 Task: Find connections with filter location Barbosa with filter topic #healthwith filter profile language German with filter current company IMI Precision Engineering with filter school Sasi Institute of Technology & Engineering with filter industry Air, Water, and Waste Program Management with filter service category Blogging with filter keywords title Animal Trainer
Action: Mouse moved to (508, 69)
Screenshot: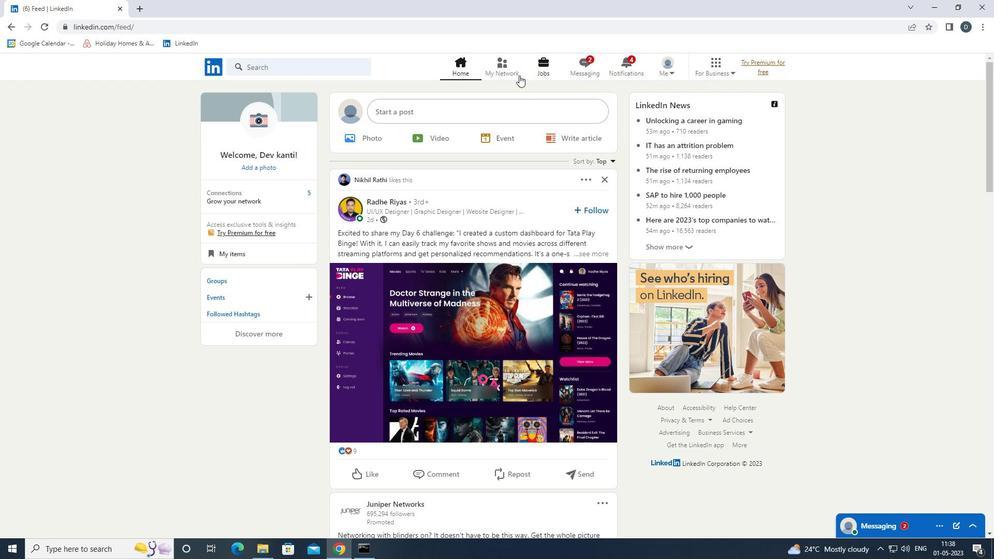 
Action: Mouse pressed left at (508, 69)
Screenshot: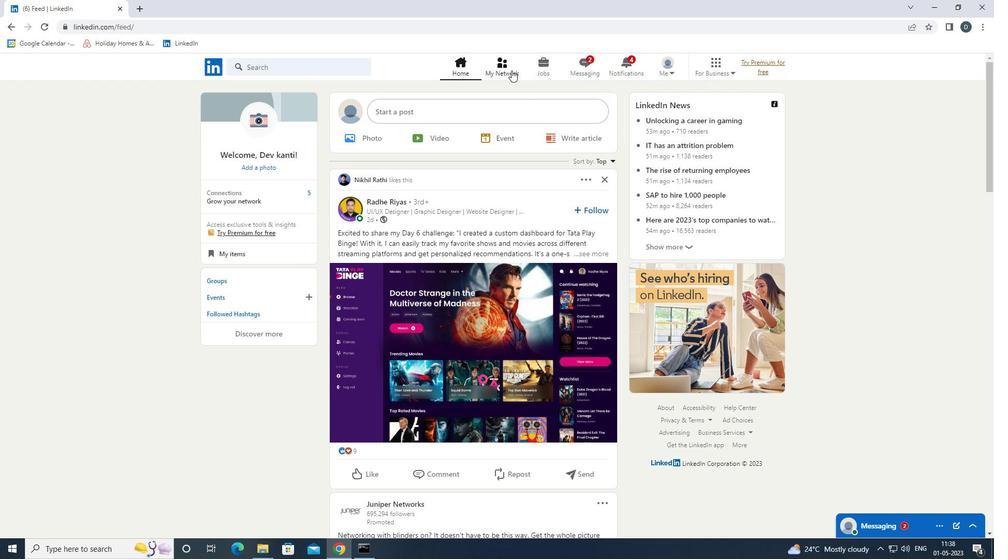 
Action: Mouse moved to (344, 124)
Screenshot: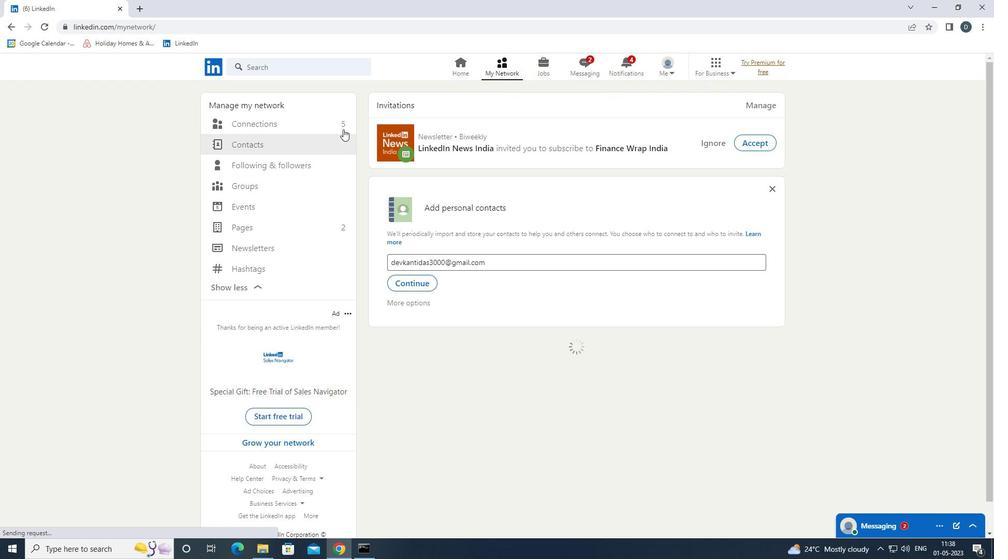 
Action: Mouse pressed left at (344, 124)
Screenshot: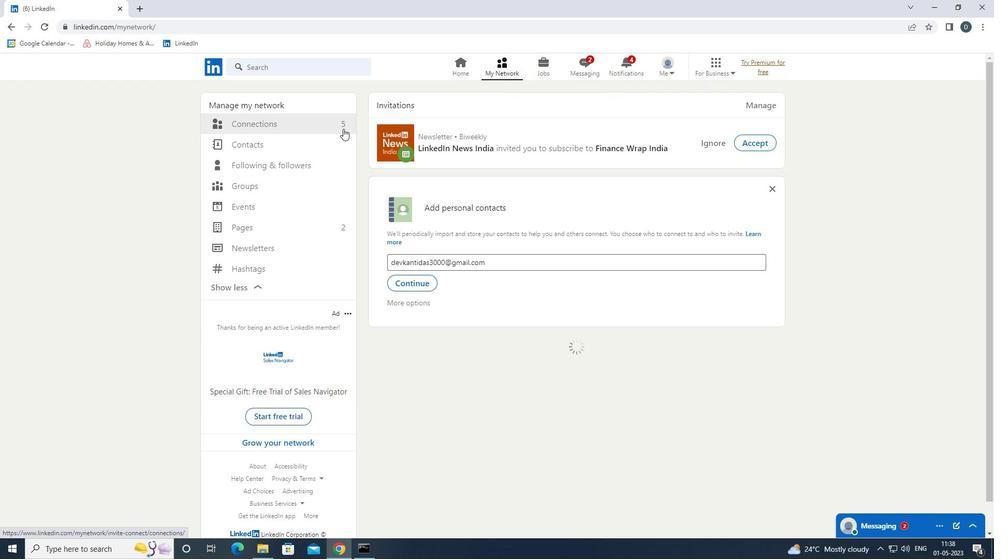 
Action: Mouse moved to (604, 120)
Screenshot: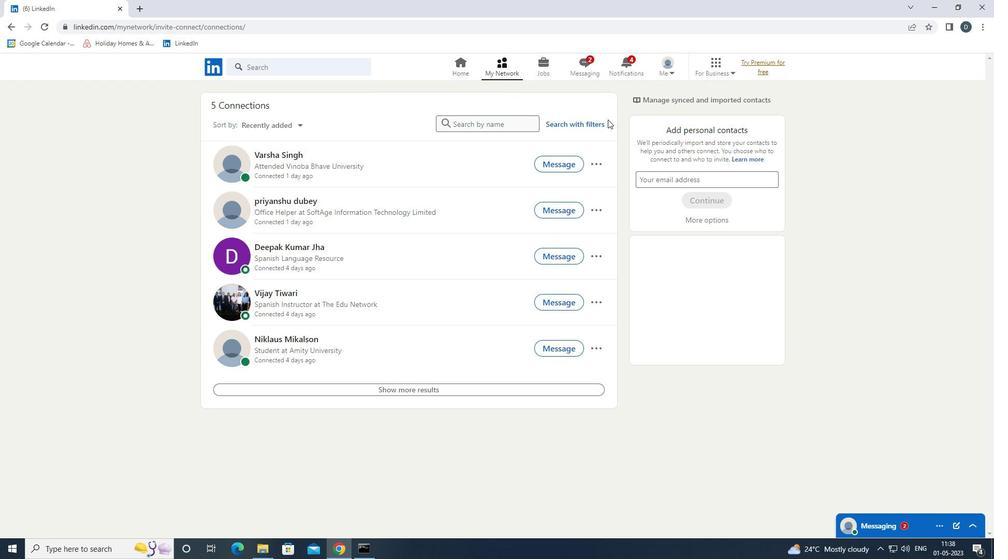 
Action: Mouse pressed left at (604, 120)
Screenshot: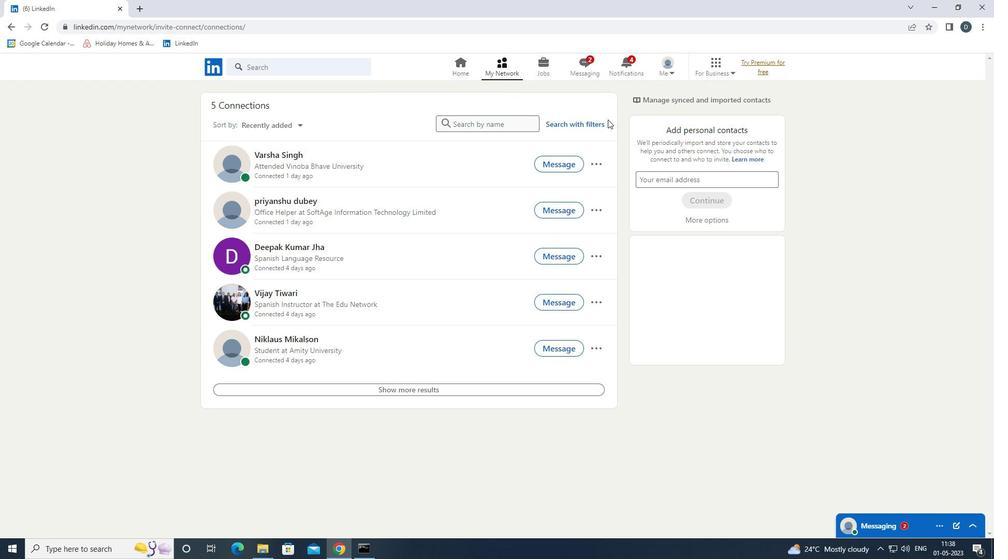 
Action: Mouse moved to (598, 122)
Screenshot: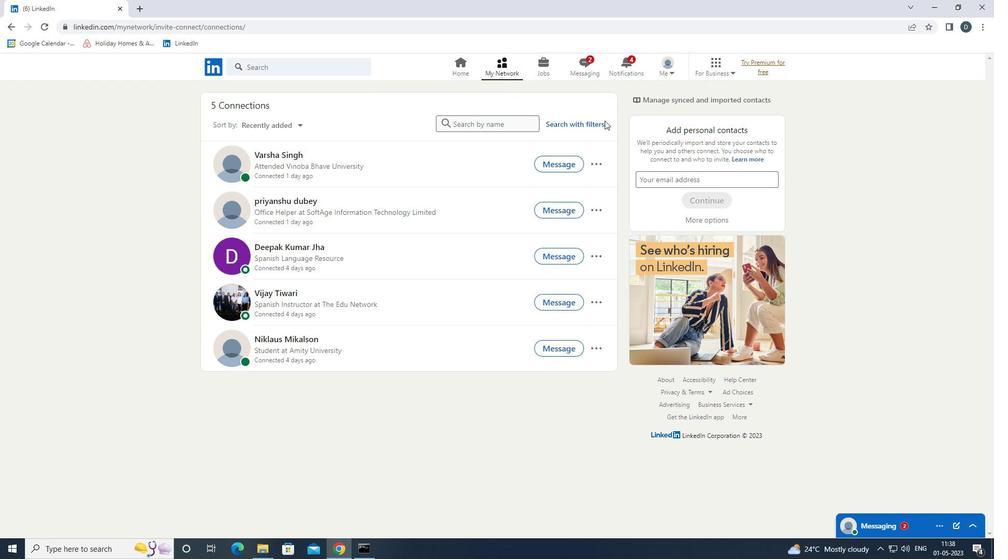 
Action: Mouse pressed left at (598, 122)
Screenshot: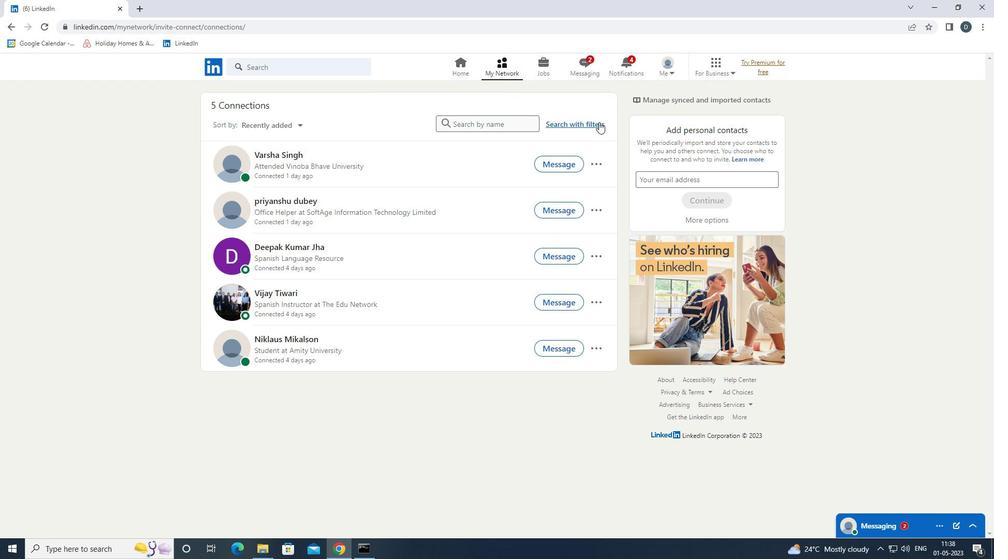 
Action: Mouse moved to (515, 91)
Screenshot: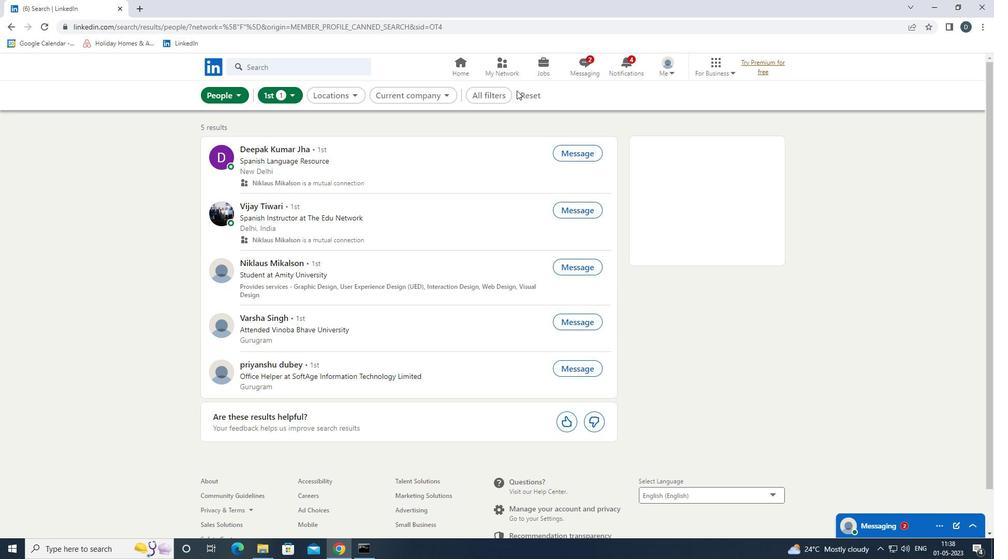 
Action: Mouse pressed left at (515, 91)
Screenshot: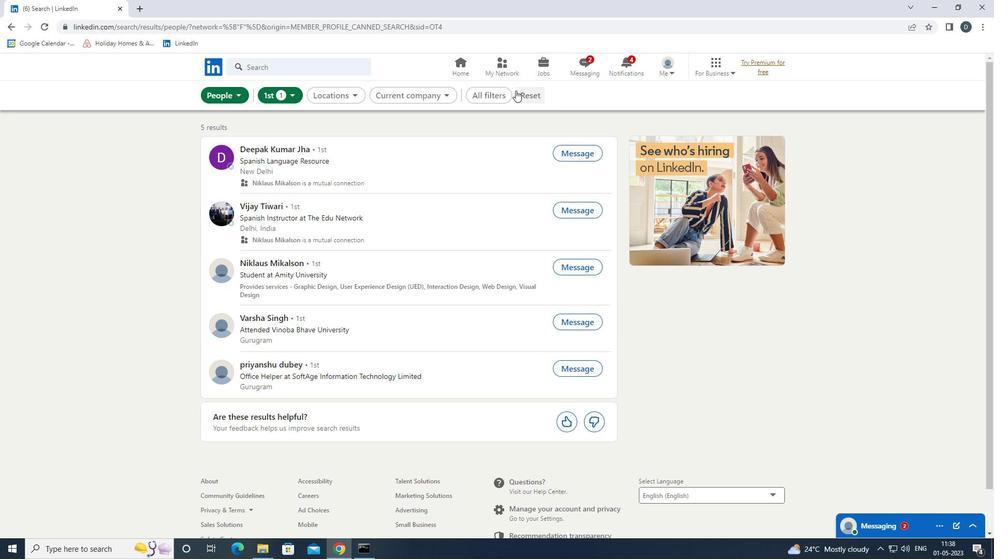 
Action: Mouse moved to (506, 94)
Screenshot: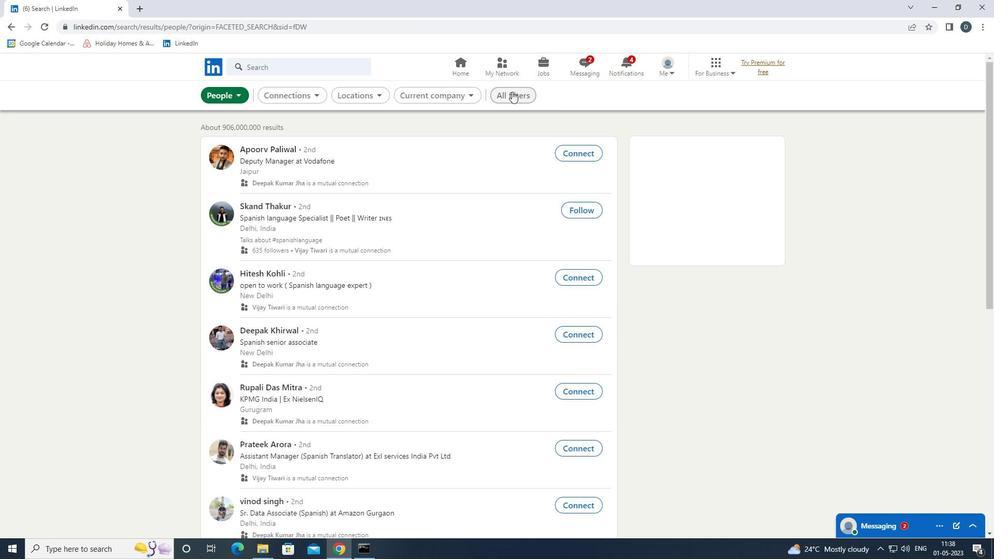 
Action: Mouse pressed left at (506, 94)
Screenshot: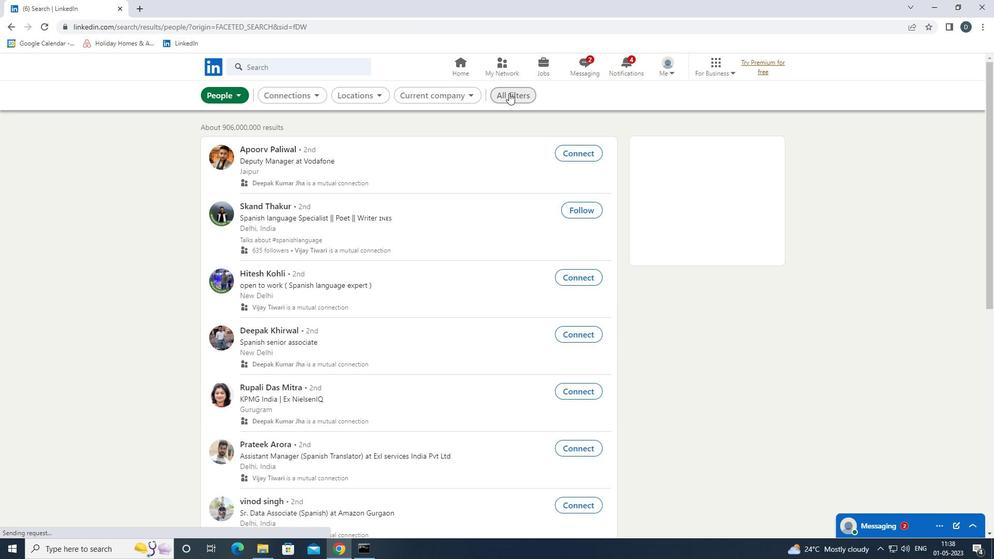 
Action: Mouse moved to (900, 305)
Screenshot: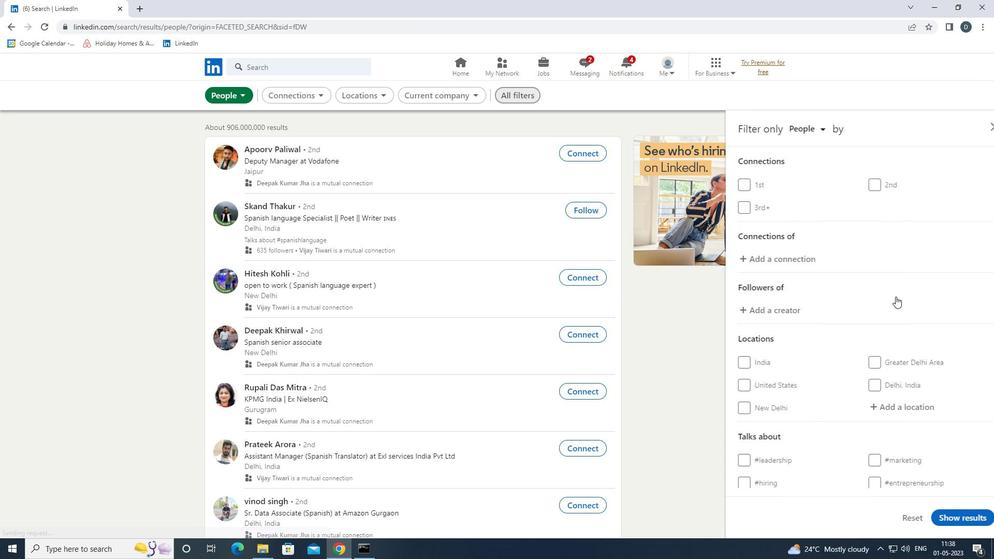 
Action: Mouse scrolled (900, 305) with delta (0, 0)
Screenshot: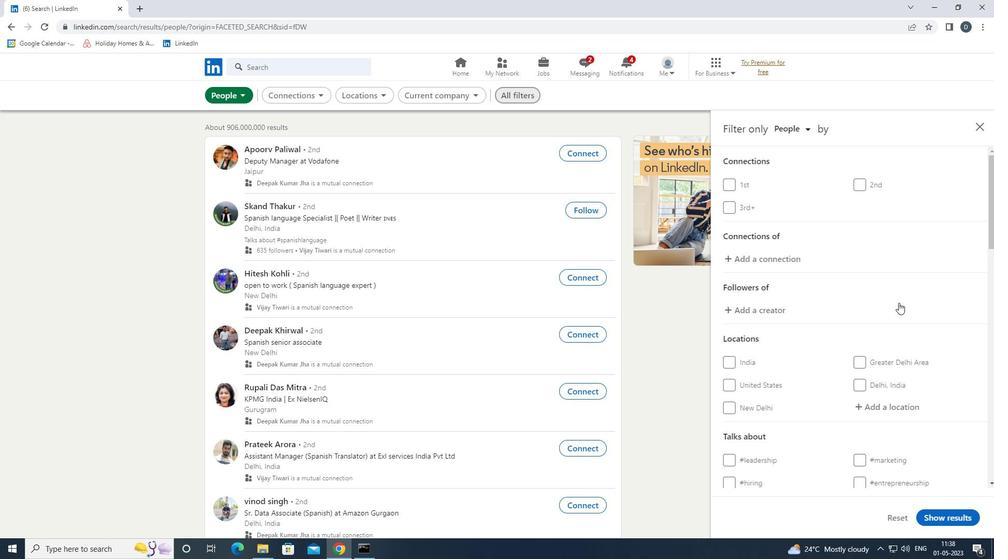 
Action: Mouse scrolled (900, 305) with delta (0, 0)
Screenshot: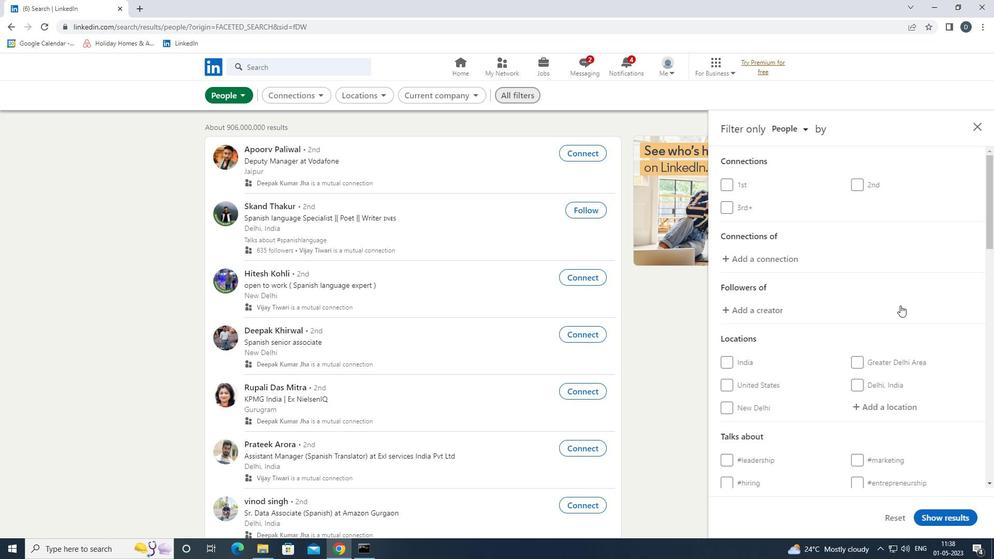 
Action: Mouse moved to (900, 306)
Screenshot: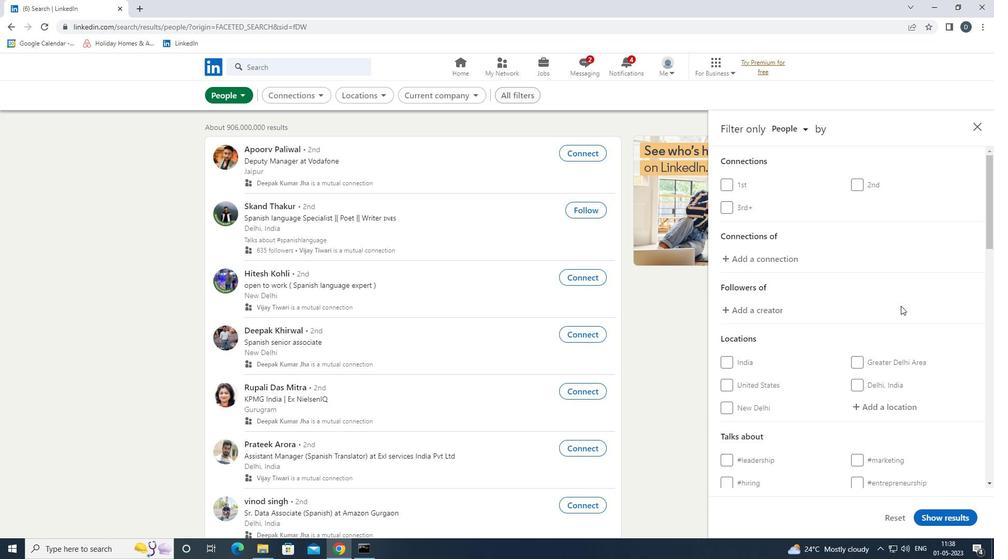 
Action: Mouse pressed left at (900, 306)
Screenshot: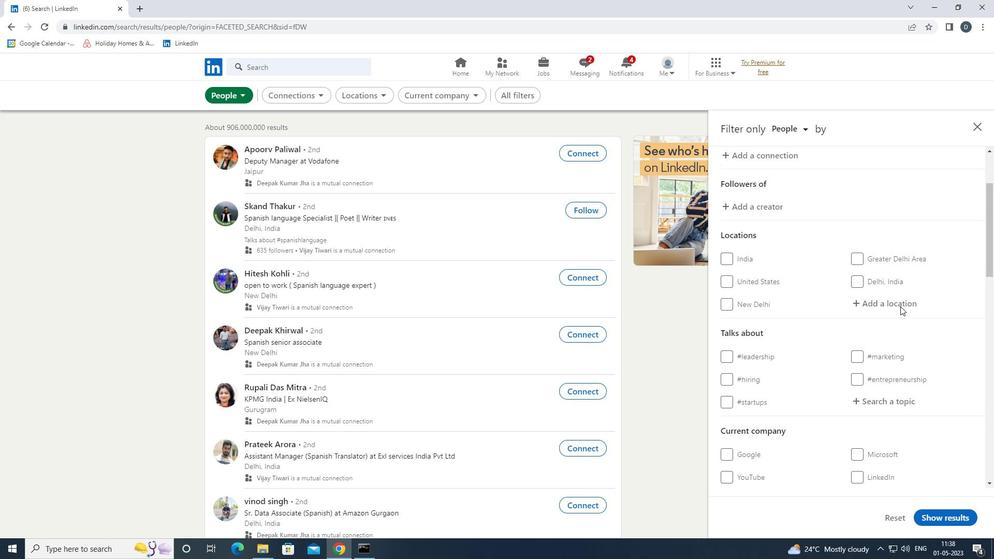 
Action: Mouse moved to (873, 314)
Screenshot: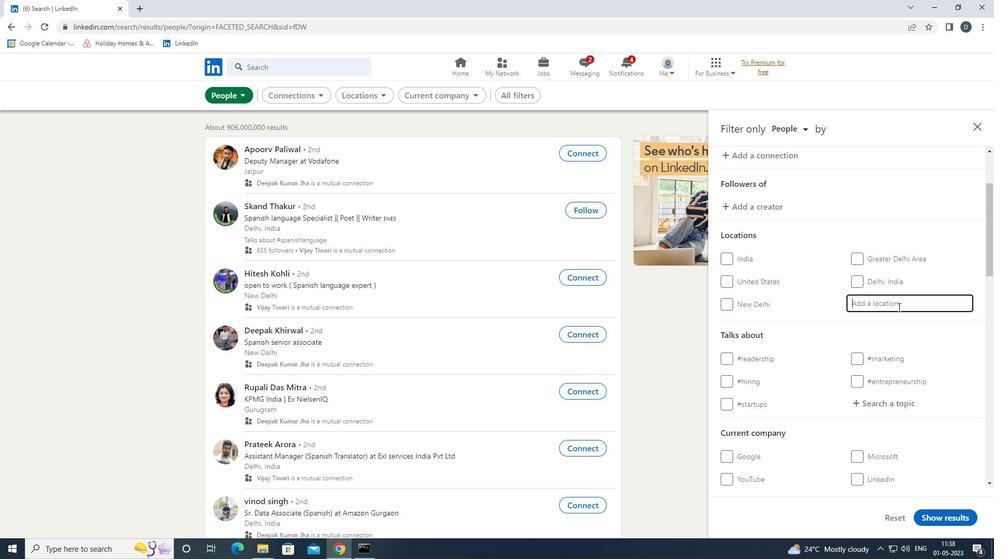 
Action: Key pressed <Key.shift>BARBOSA<Key.enter>
Screenshot: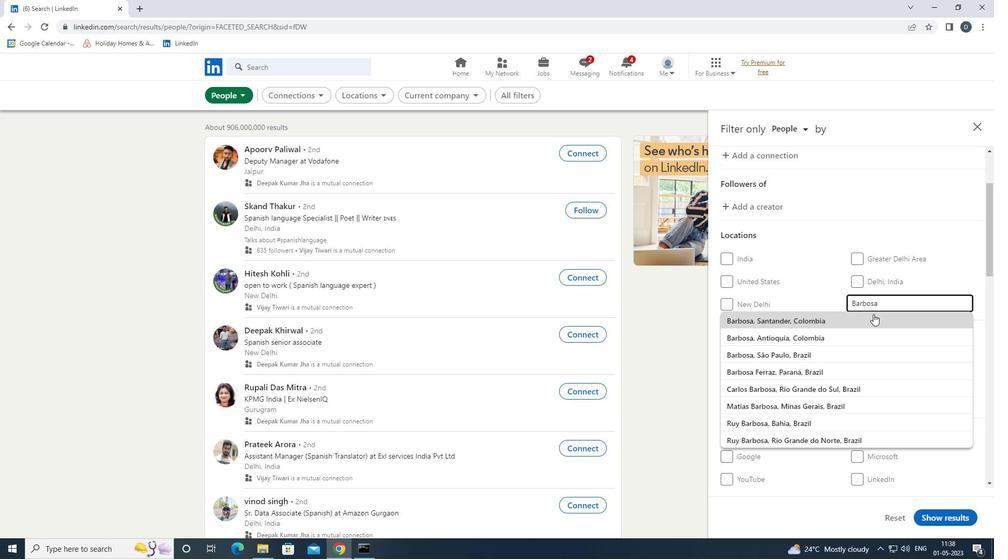 
Action: Mouse moved to (874, 314)
Screenshot: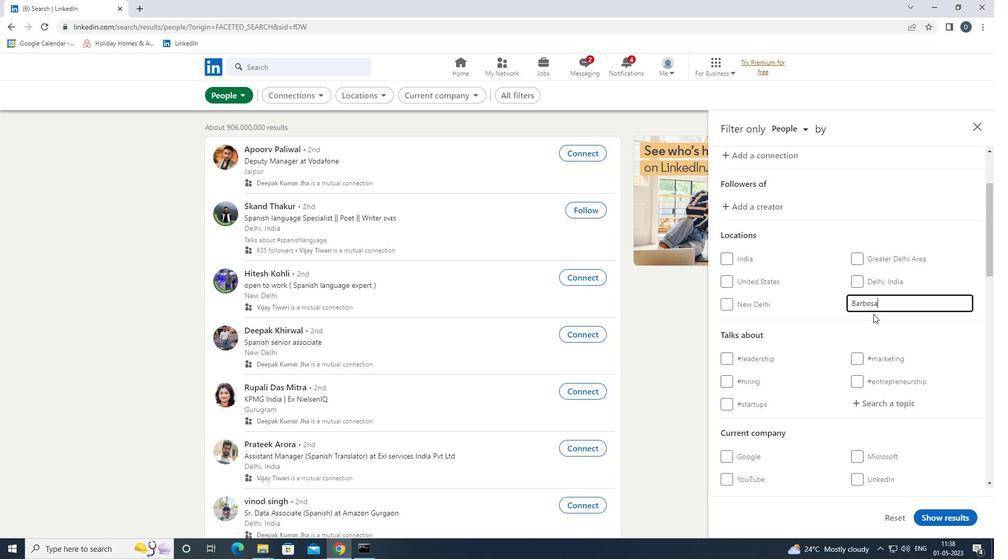 
Action: Mouse scrolled (874, 313) with delta (0, 0)
Screenshot: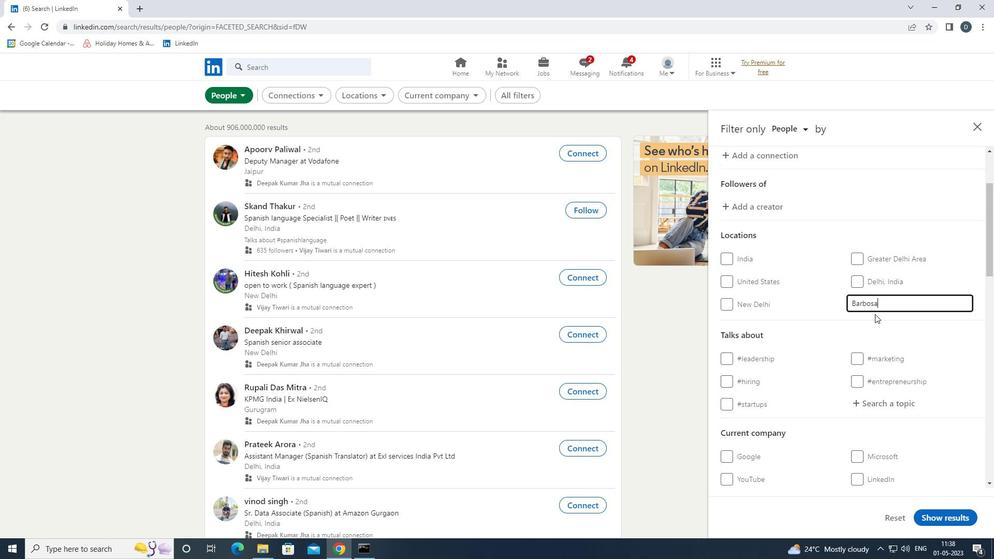 
Action: Mouse scrolled (874, 313) with delta (0, 0)
Screenshot: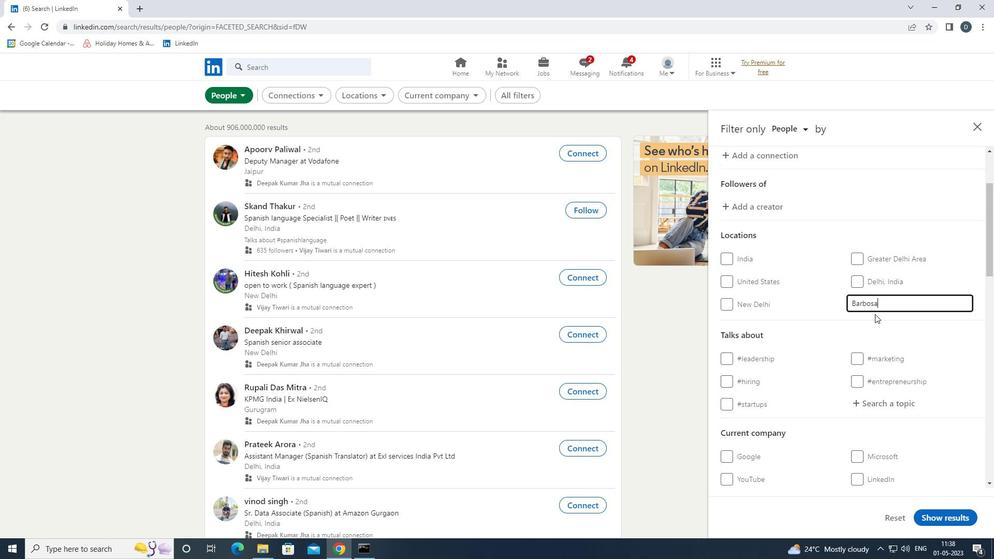 
Action: Mouse scrolled (874, 313) with delta (0, 0)
Screenshot: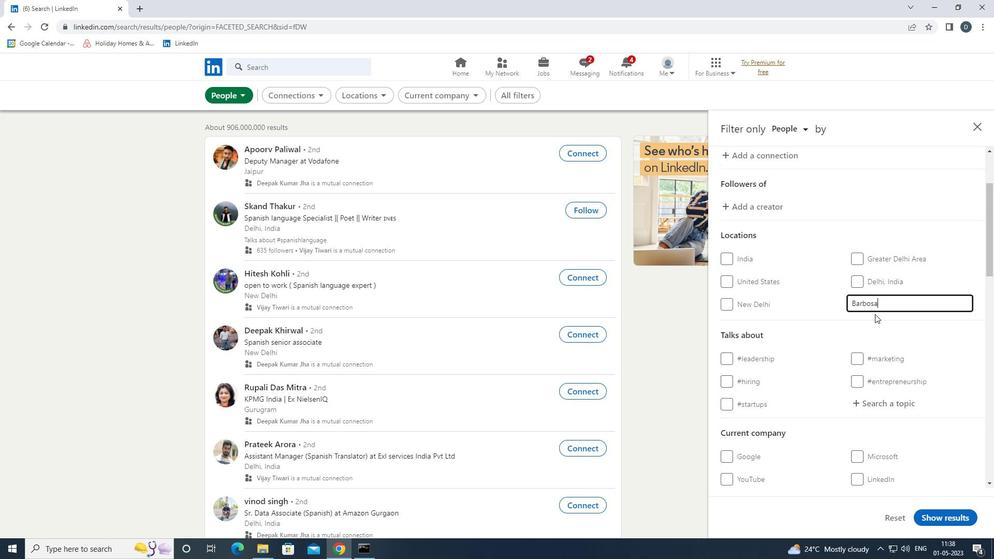 
Action: Mouse moved to (894, 242)
Screenshot: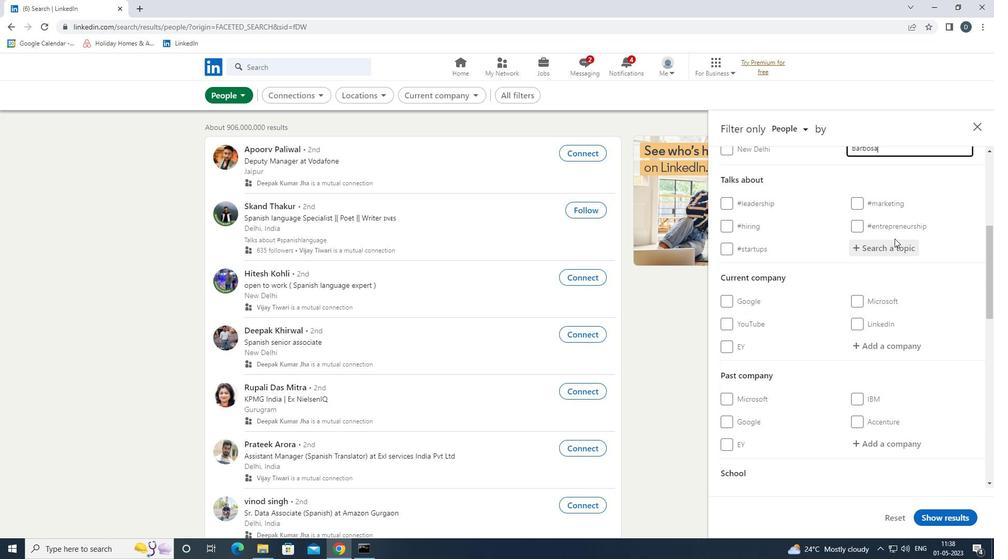 
Action: Mouse pressed left at (894, 242)
Screenshot: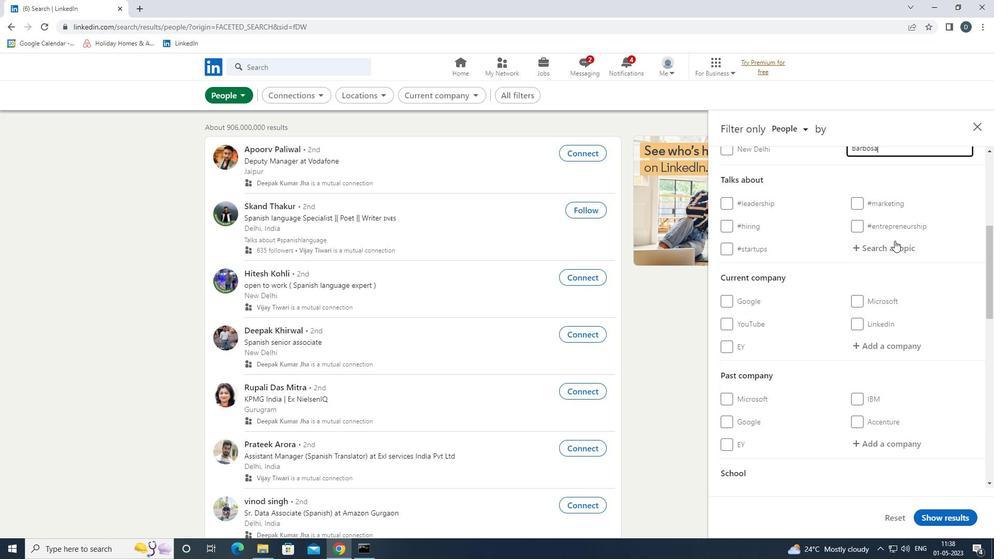 
Action: Mouse moved to (894, 243)
Screenshot: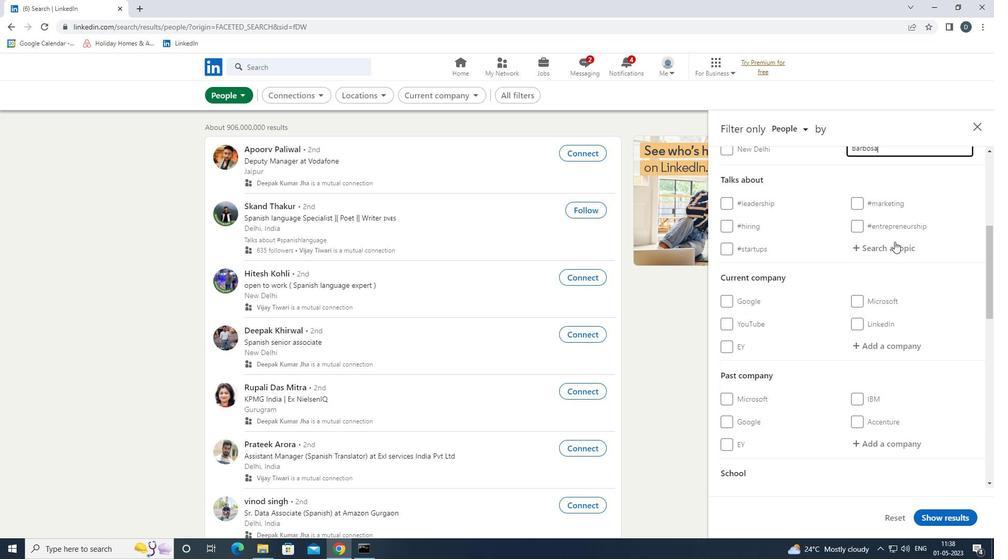 
Action: Key pressed <Key.shift><Key.shift><Key.shift>#HEALTH
Screenshot: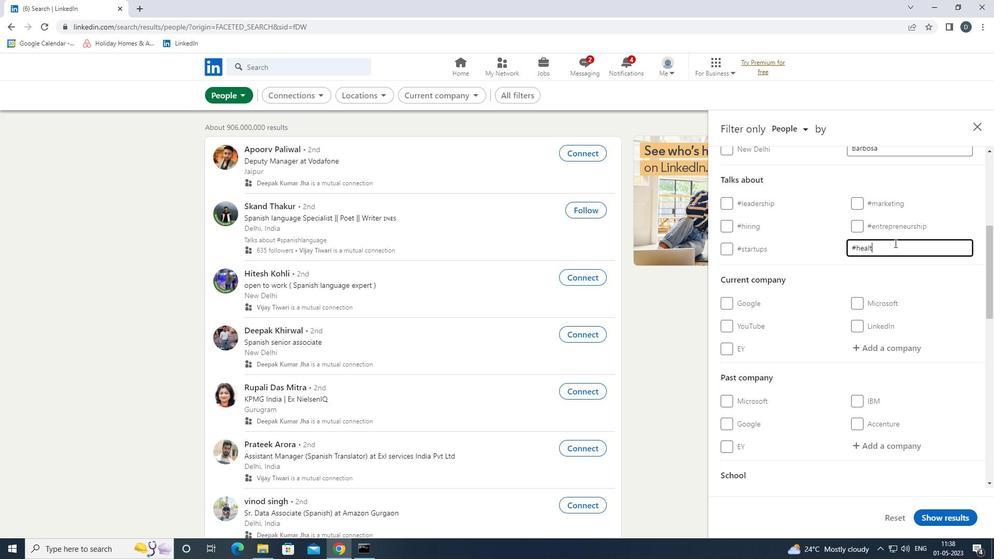 
Action: Mouse moved to (895, 245)
Screenshot: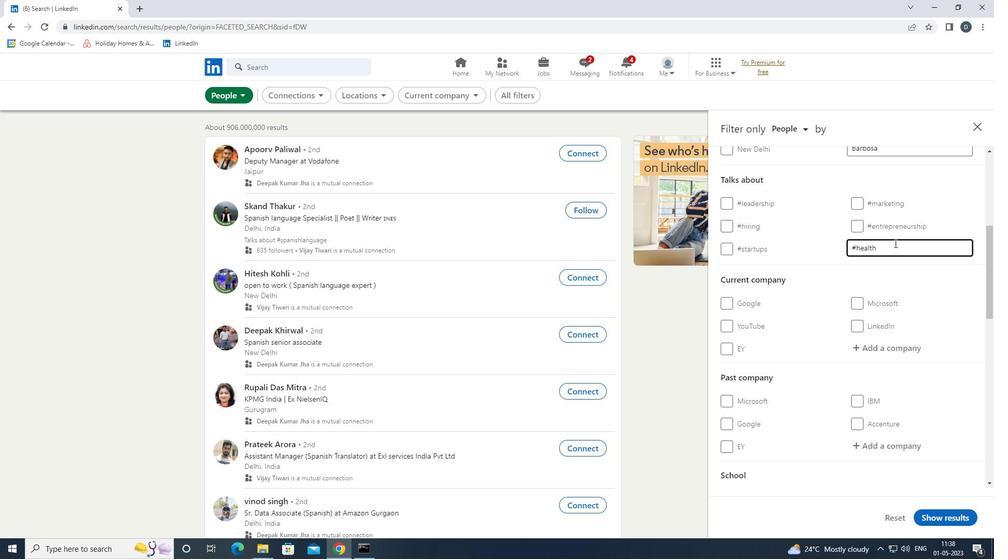 
Action: Mouse scrolled (895, 244) with delta (0, 0)
Screenshot: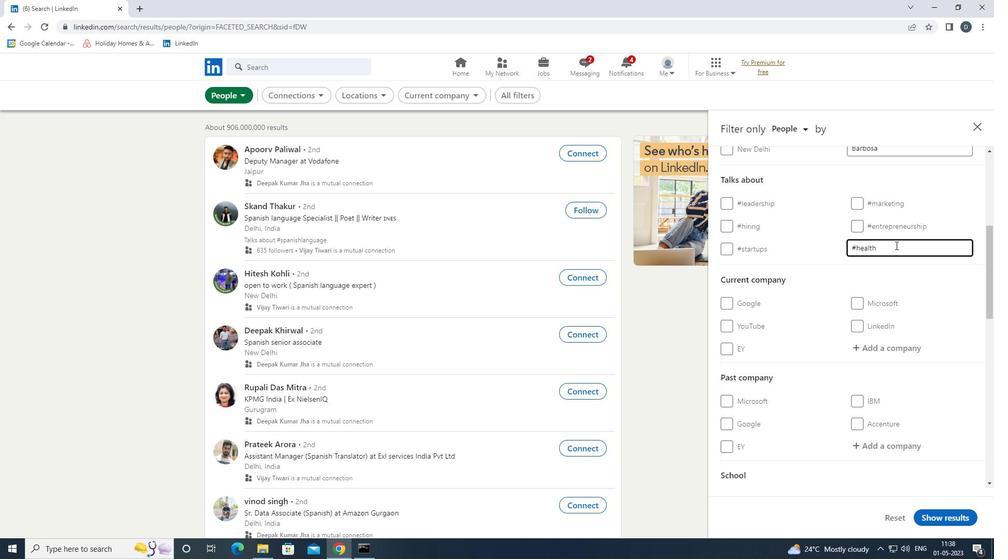 
Action: Mouse scrolled (895, 244) with delta (0, 0)
Screenshot: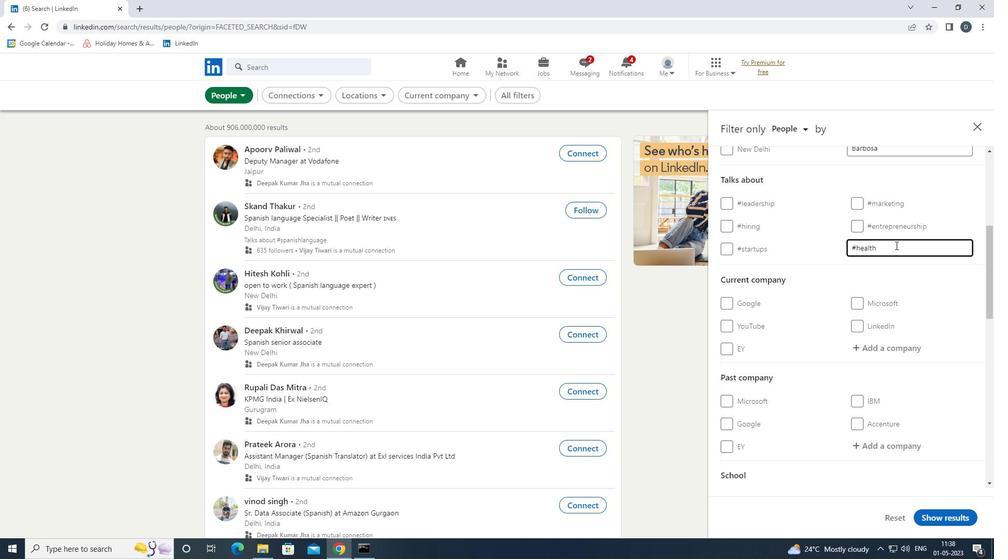 
Action: Mouse moved to (895, 245)
Screenshot: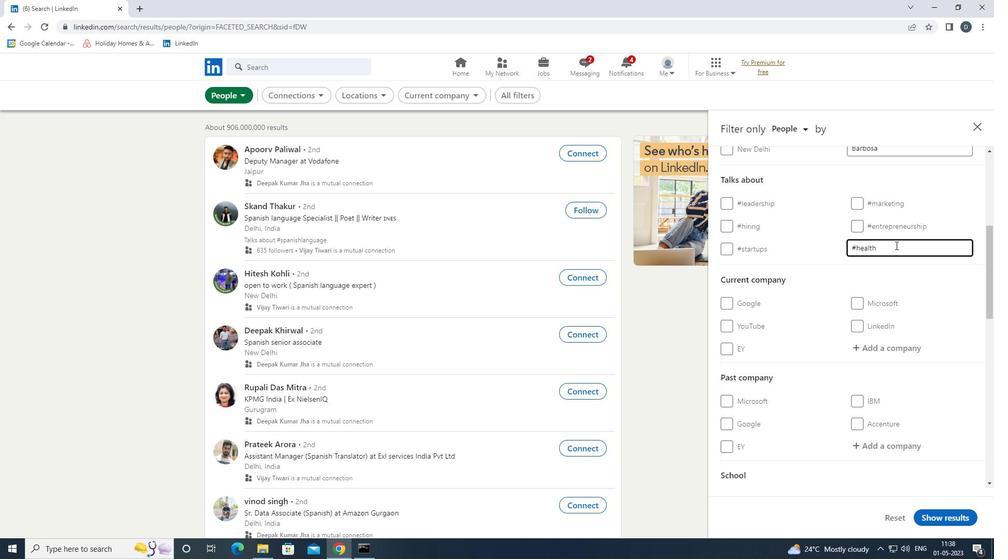 
Action: Mouse scrolled (895, 245) with delta (0, 0)
Screenshot: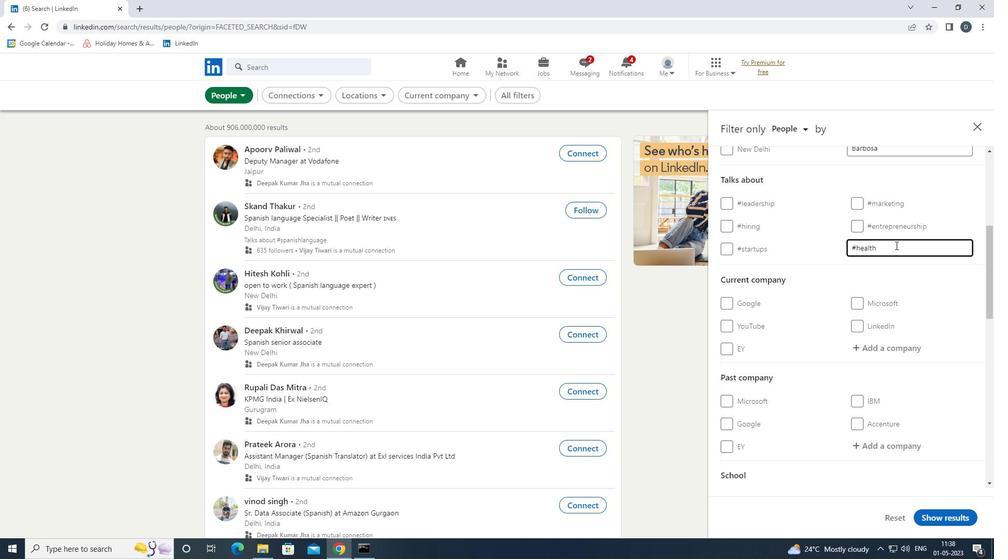 
Action: Mouse moved to (894, 248)
Screenshot: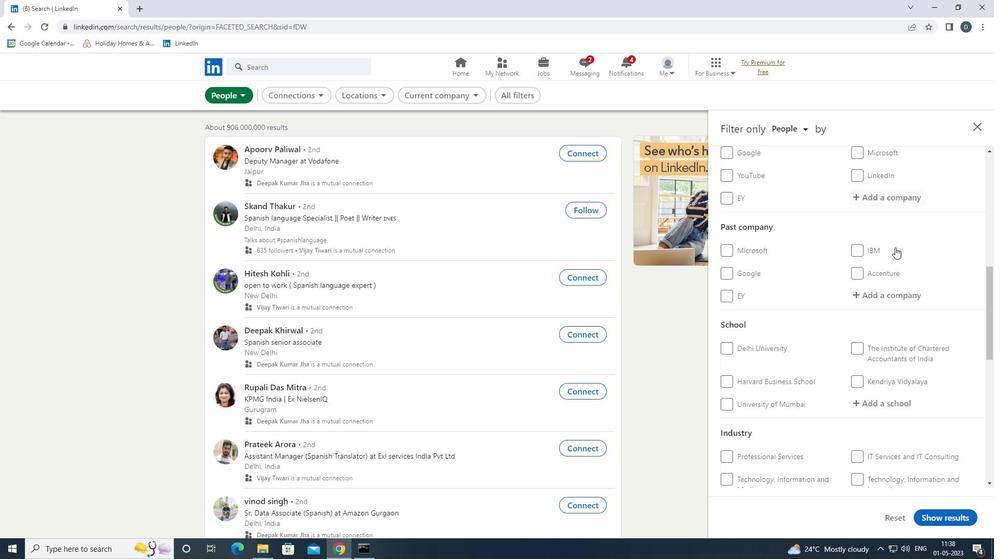 
Action: Mouse scrolled (894, 248) with delta (0, 0)
Screenshot: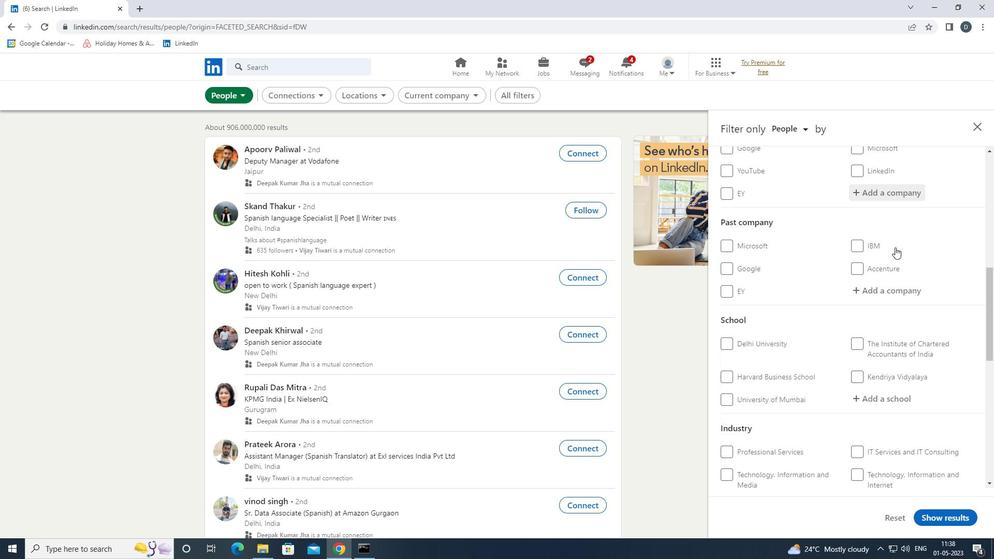 
Action: Mouse moved to (894, 249)
Screenshot: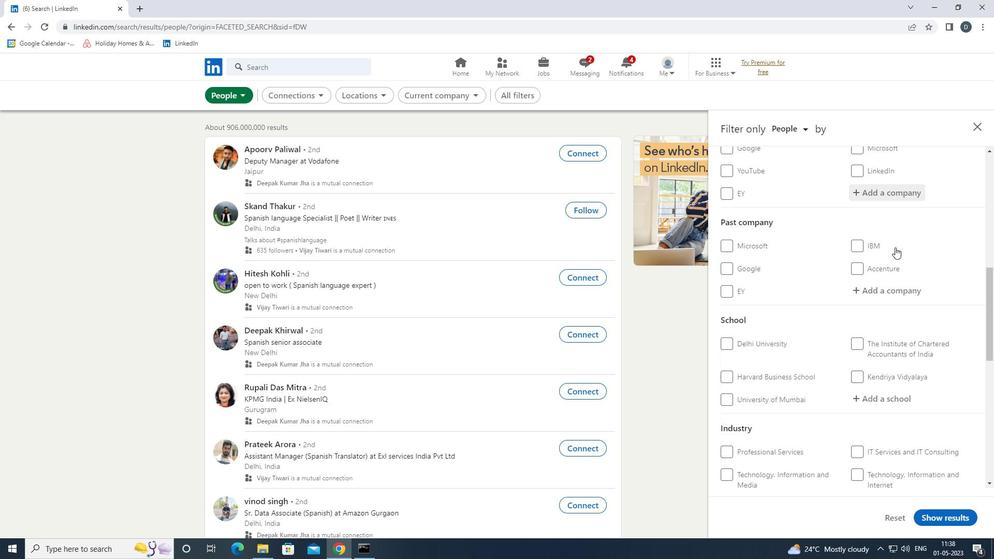 
Action: Mouse scrolled (894, 248) with delta (0, 0)
Screenshot: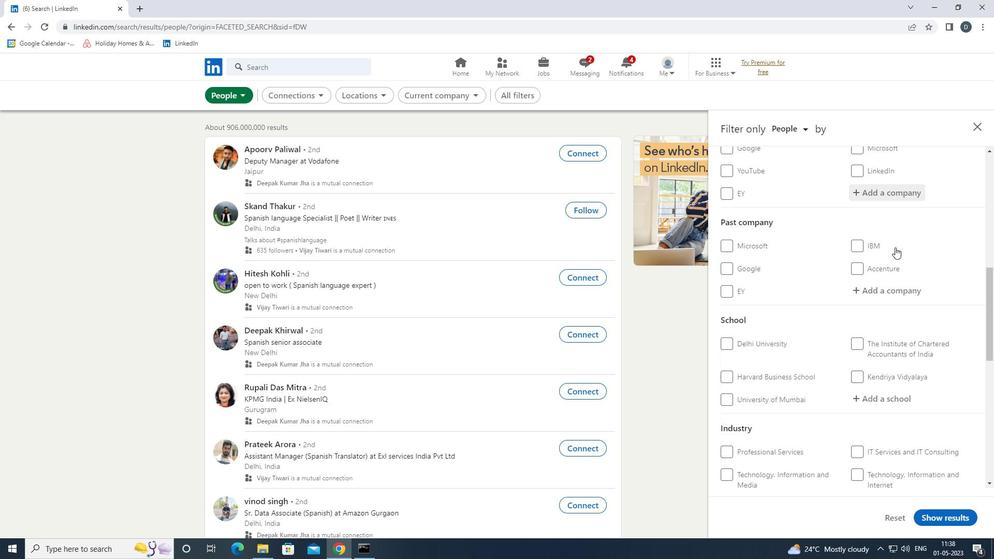 
Action: Mouse moved to (883, 259)
Screenshot: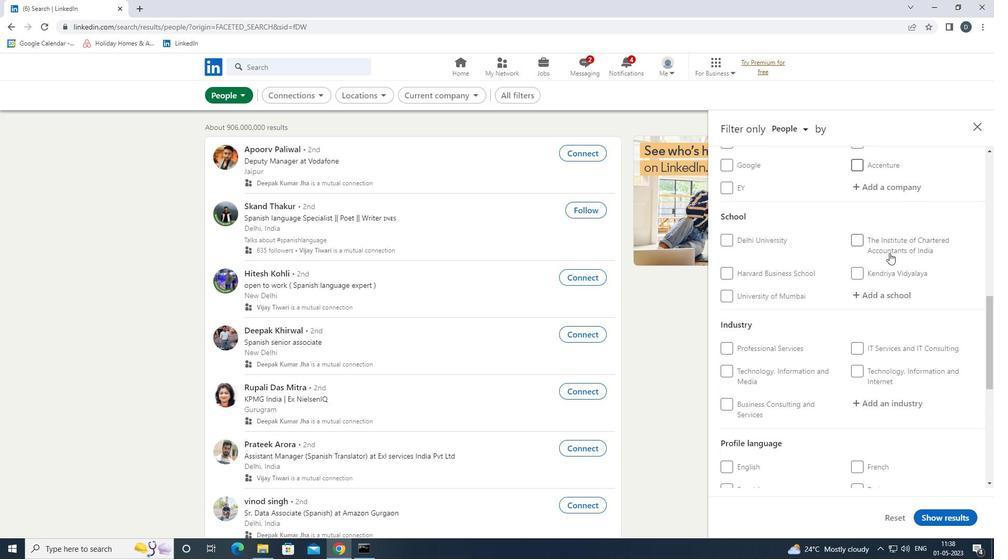
Action: Mouse scrolled (883, 259) with delta (0, 0)
Screenshot: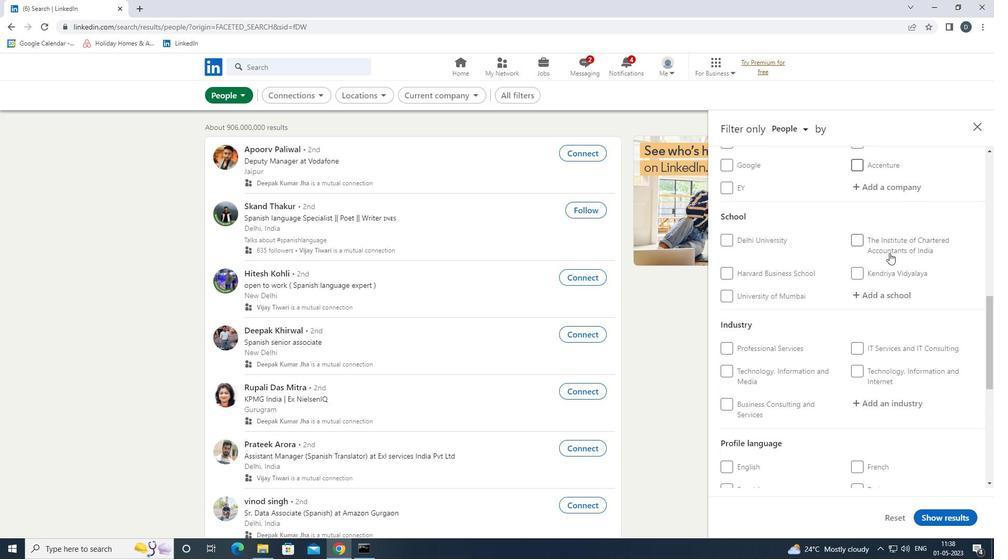 
Action: Mouse moved to (882, 261)
Screenshot: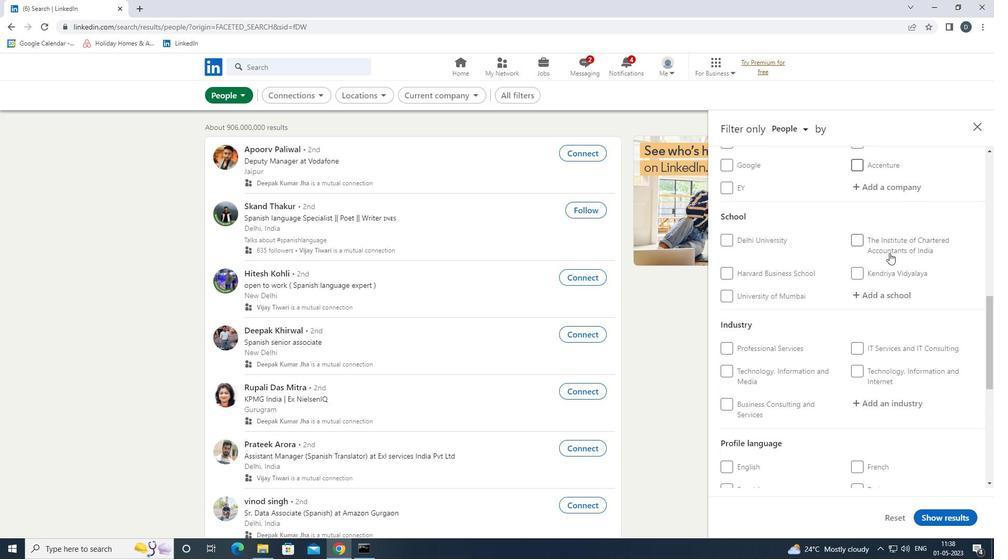 
Action: Mouse scrolled (882, 261) with delta (0, 0)
Screenshot: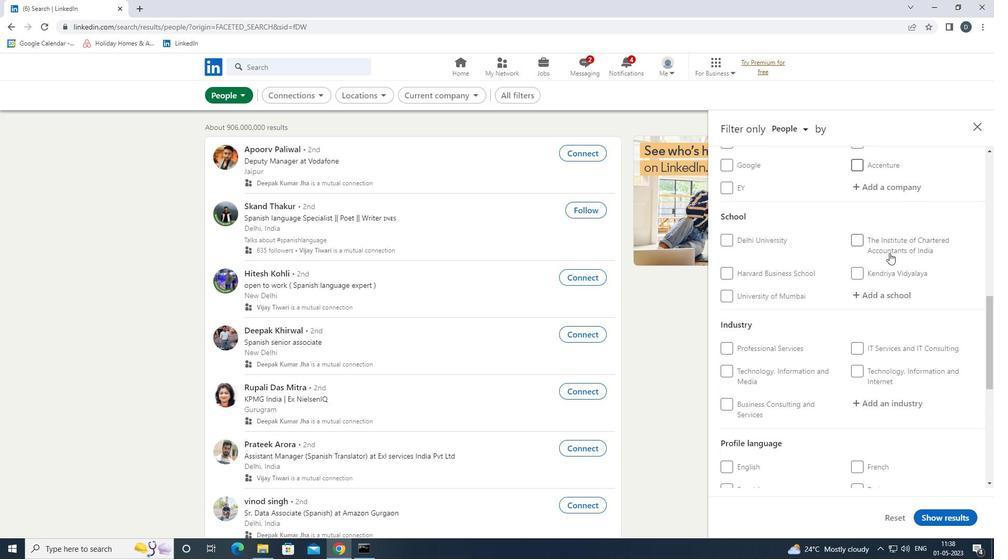 
Action: Mouse scrolled (882, 261) with delta (0, 0)
Screenshot: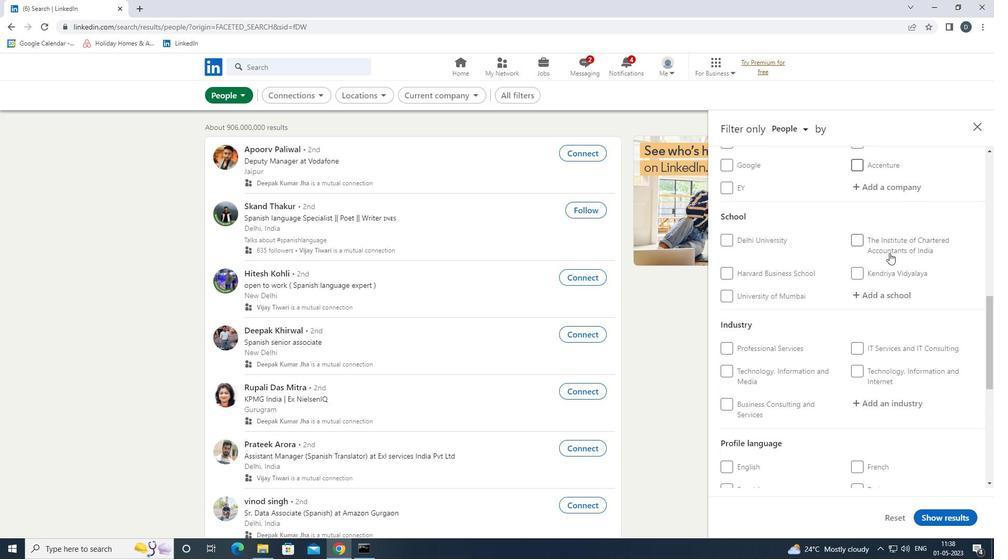 
Action: Mouse moved to (744, 355)
Screenshot: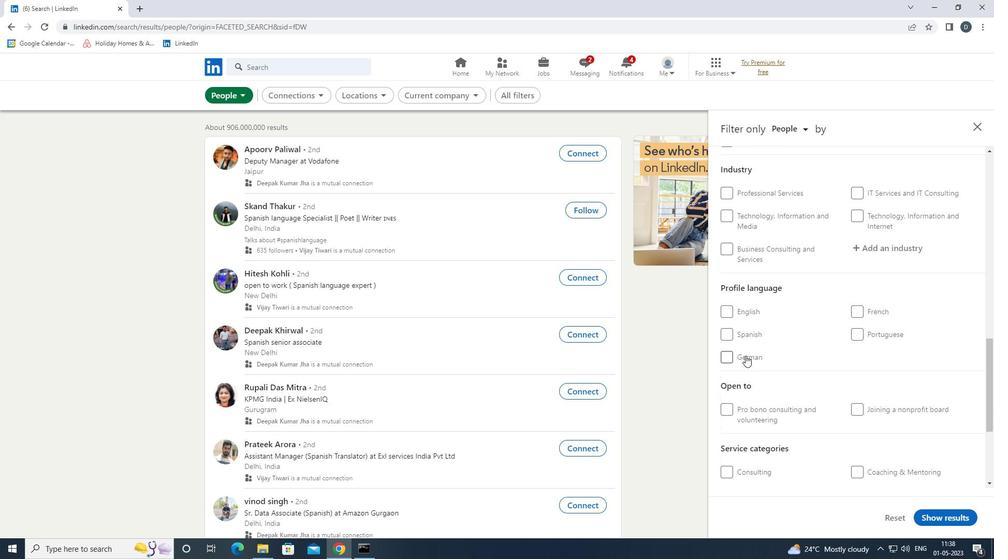 
Action: Mouse pressed left at (744, 355)
Screenshot: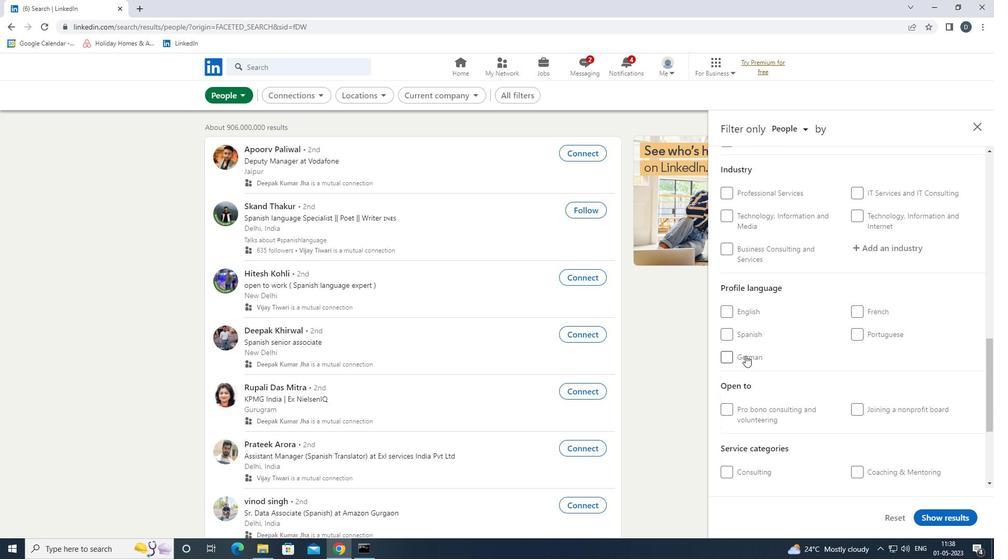 
Action: Mouse moved to (777, 354)
Screenshot: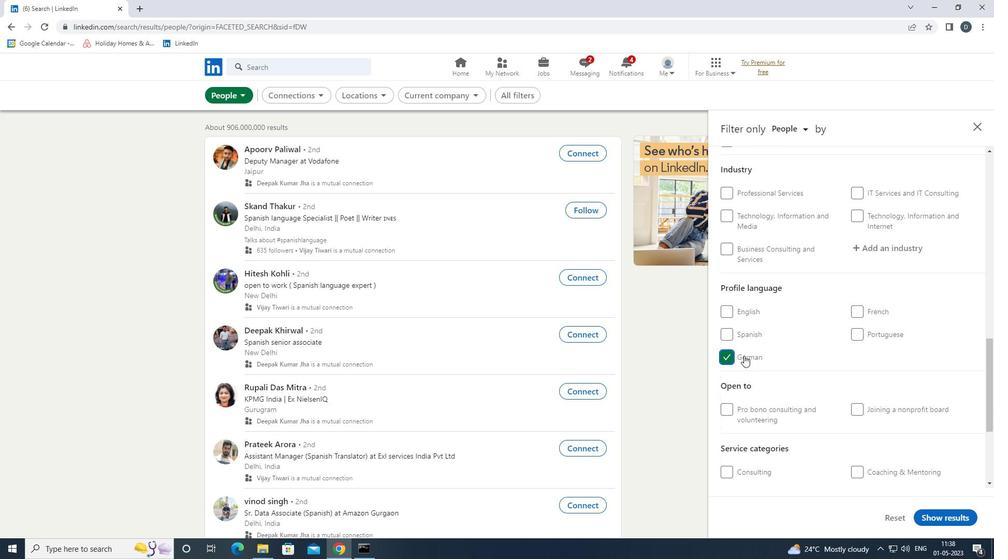 
Action: Mouse scrolled (777, 354) with delta (0, 0)
Screenshot: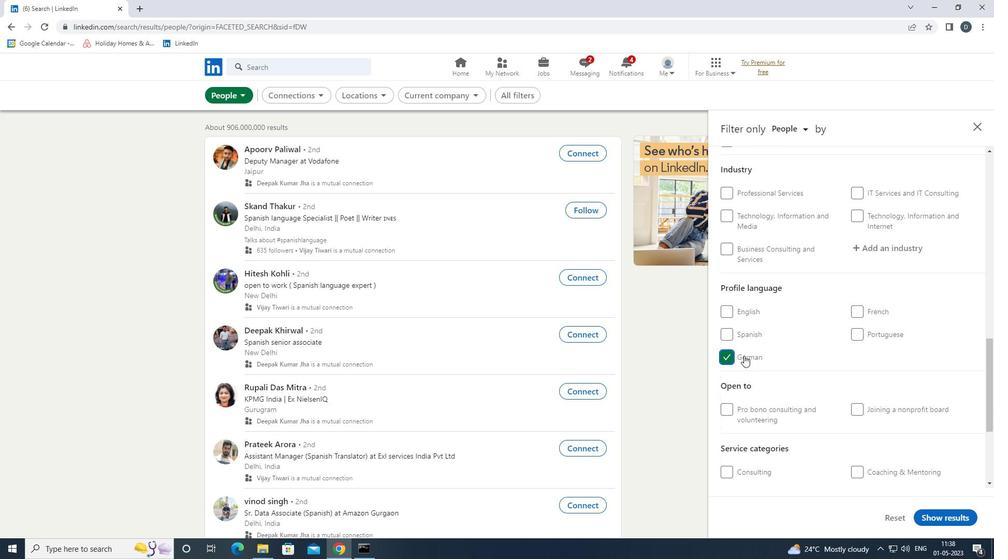 
Action: Mouse scrolled (777, 354) with delta (0, 0)
Screenshot: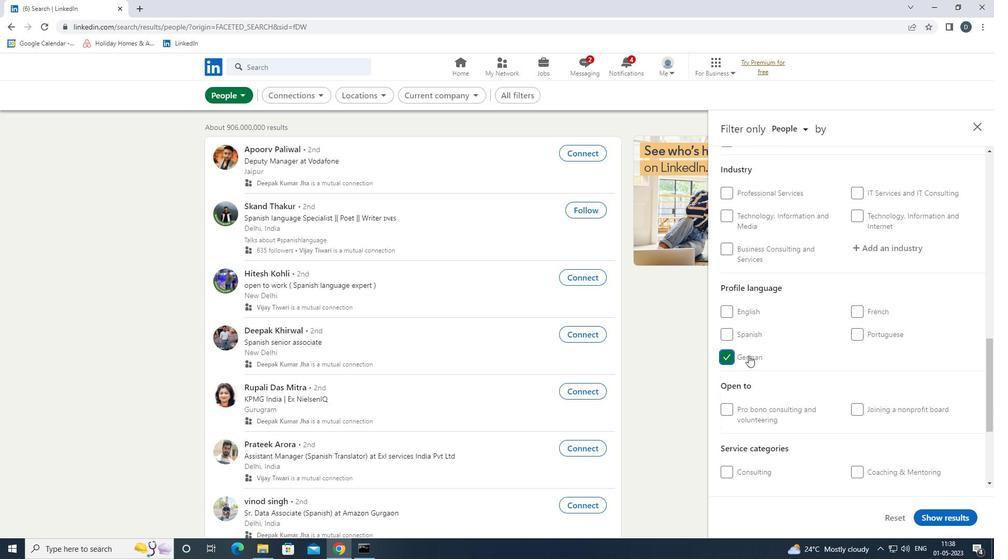 
Action: Mouse scrolled (777, 354) with delta (0, 0)
Screenshot: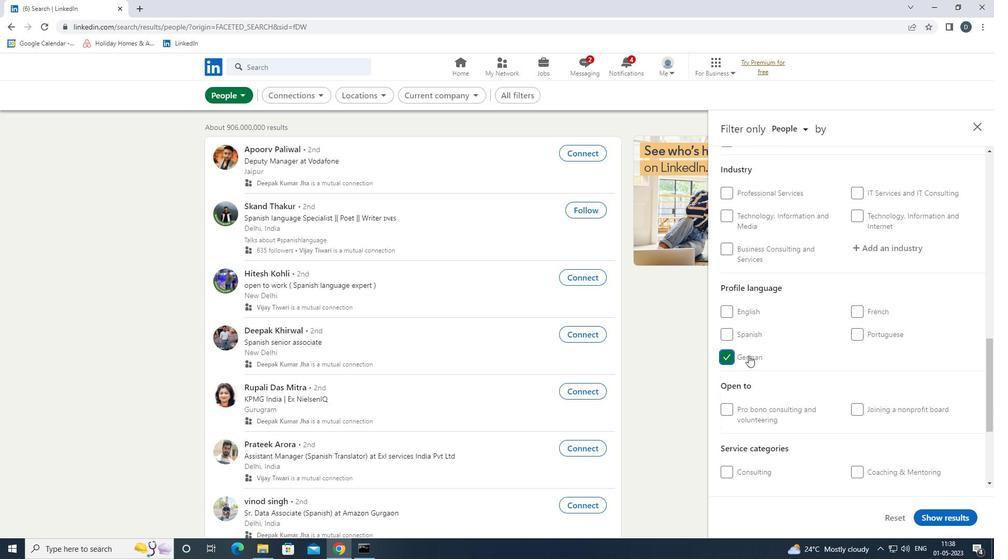 
Action: Mouse scrolled (777, 354) with delta (0, 0)
Screenshot: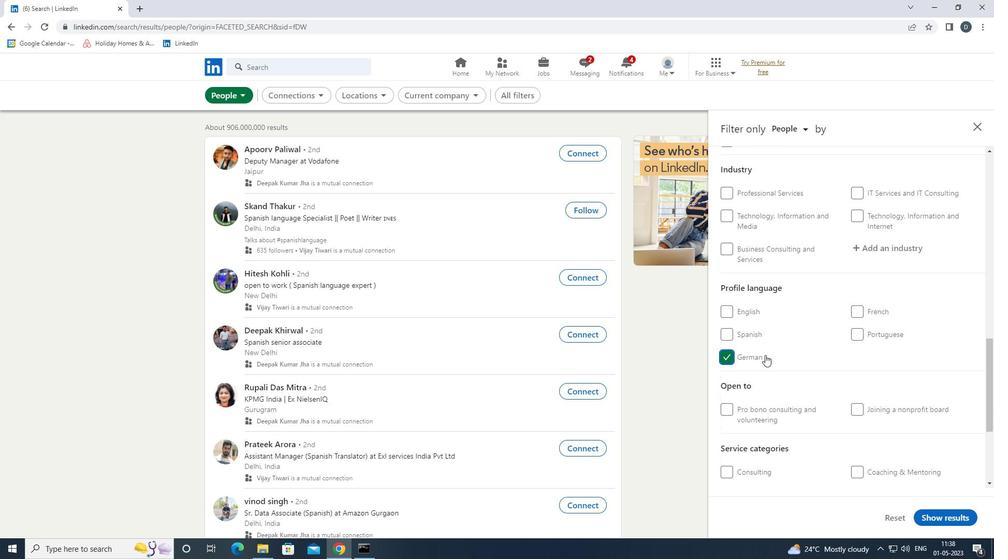 
Action: Mouse scrolled (777, 354) with delta (0, 0)
Screenshot: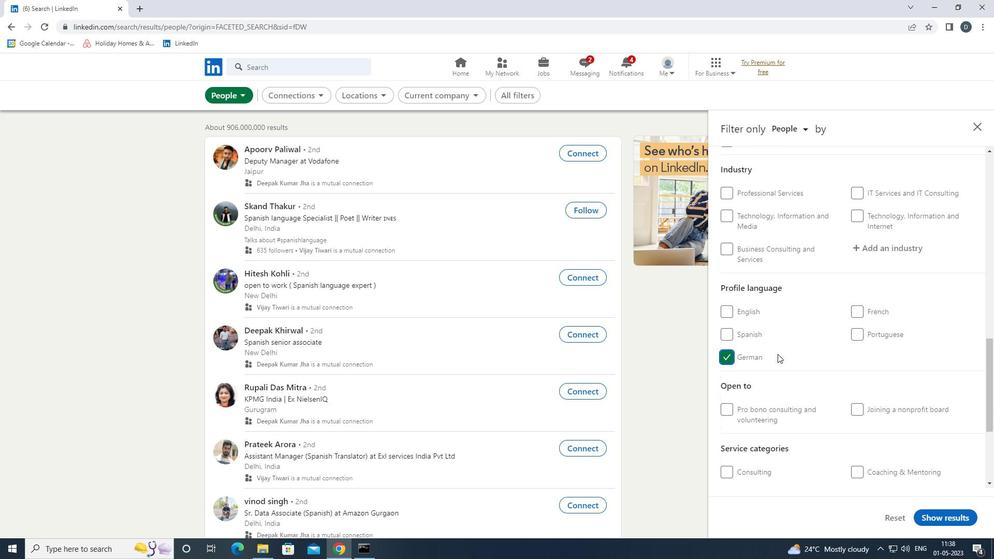 
Action: Mouse moved to (779, 353)
Screenshot: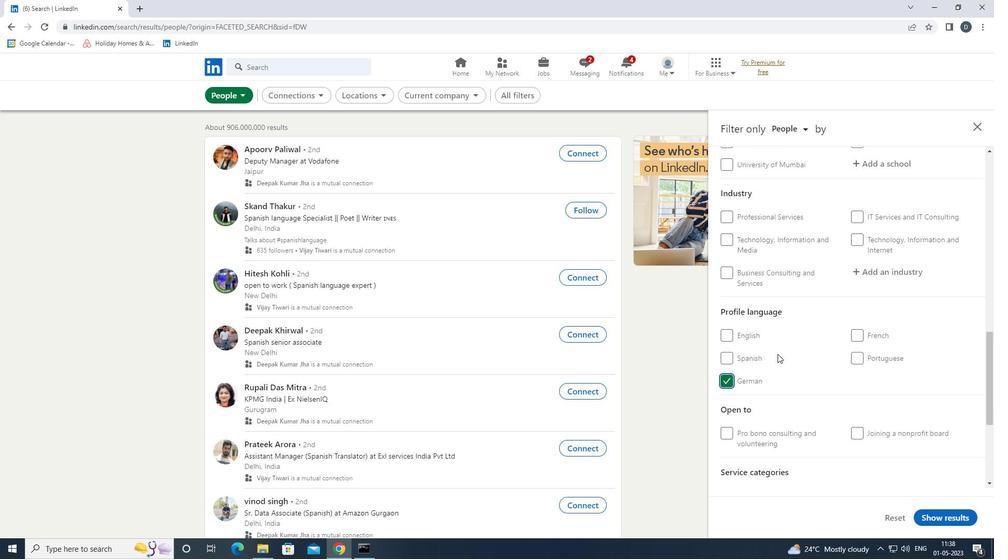
Action: Mouse scrolled (779, 353) with delta (0, 0)
Screenshot: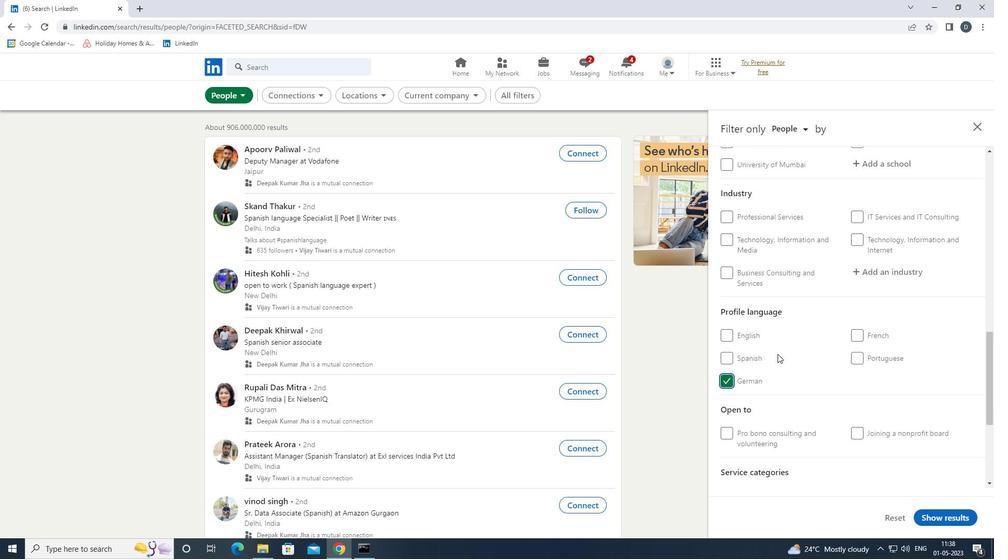 
Action: Mouse scrolled (779, 353) with delta (0, 0)
Screenshot: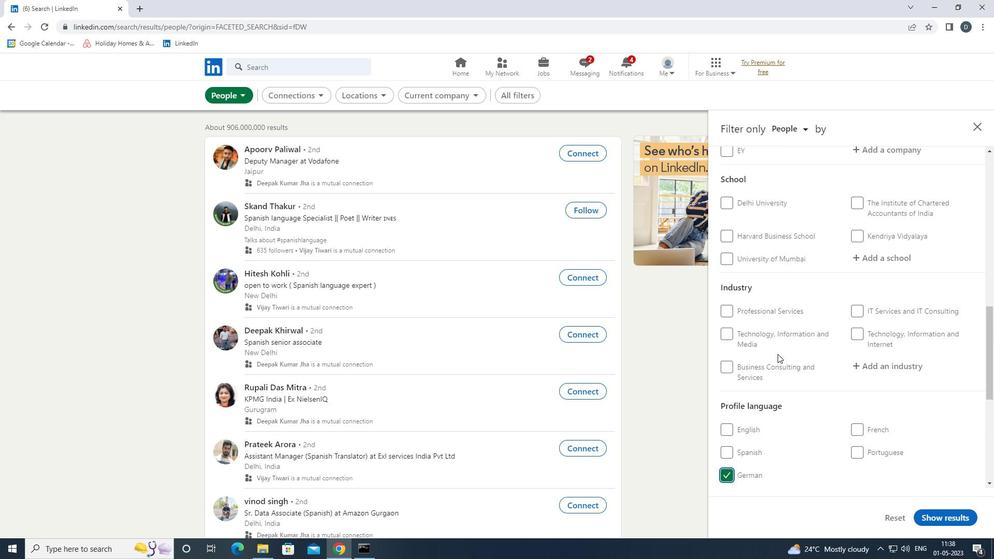 
Action: Mouse moved to (879, 301)
Screenshot: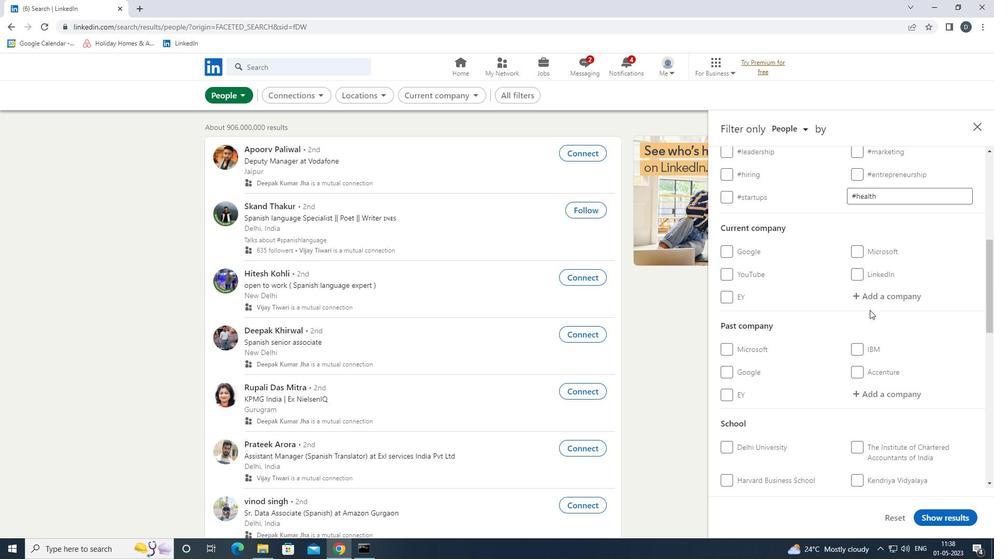 
Action: Mouse pressed left at (879, 301)
Screenshot: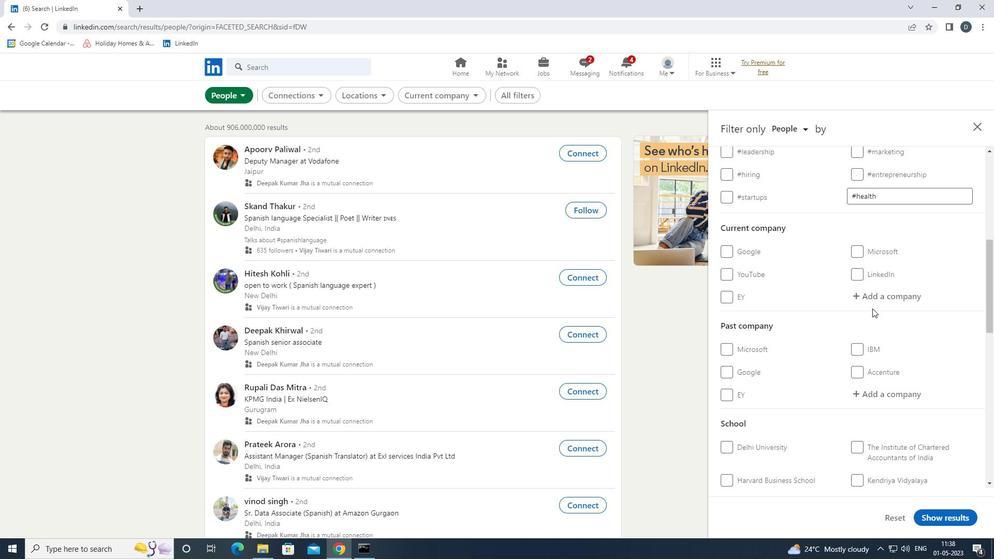 
Action: Mouse moved to (863, 304)
Screenshot: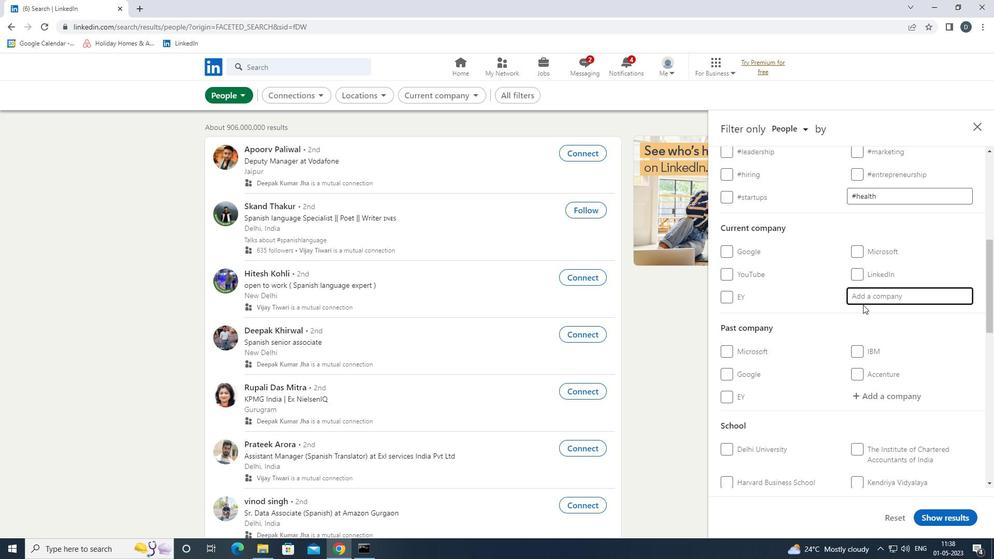 
Action: Key pressed <Key.shift>IMI<Key.space><Key.shift>P
Screenshot: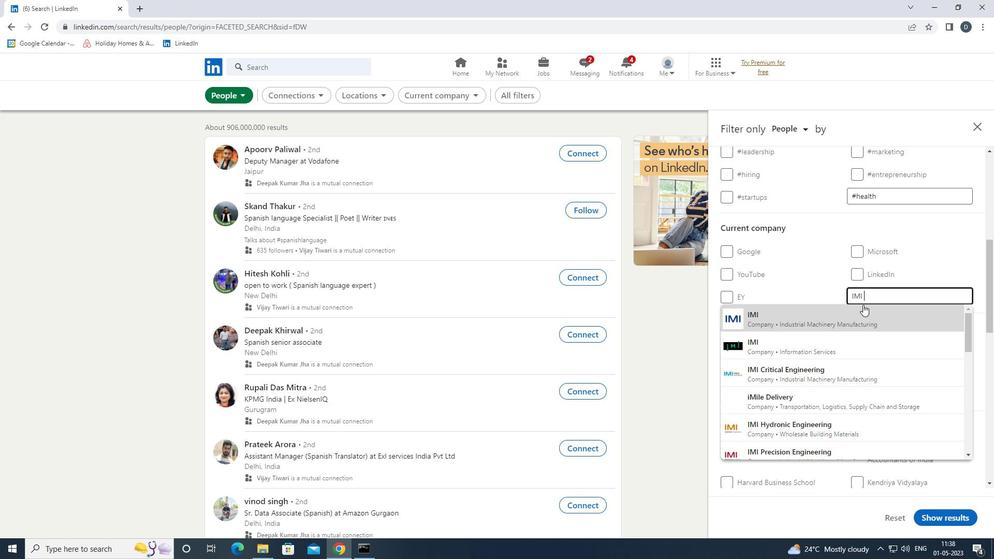 
Action: Mouse moved to (862, 305)
Screenshot: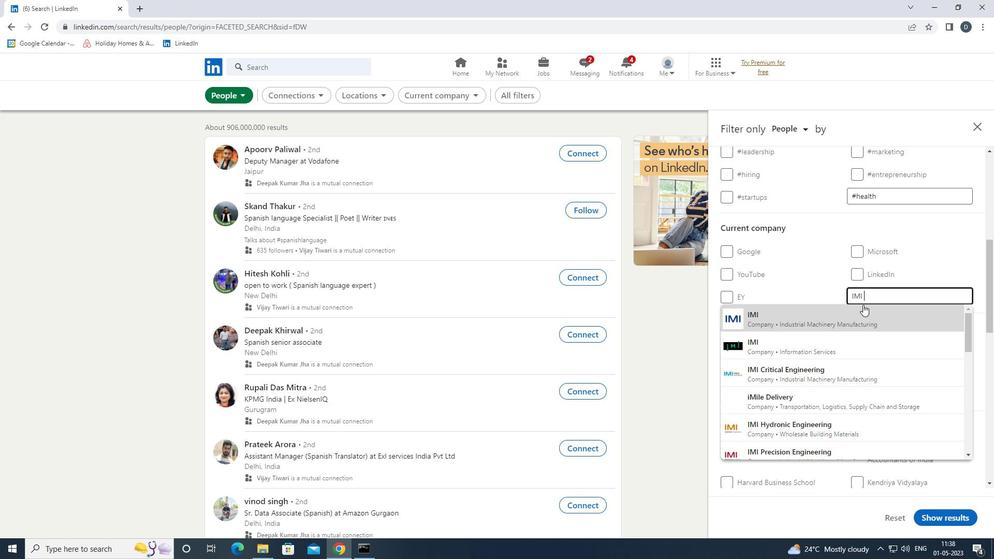 
Action: Key pressed RE
Screenshot: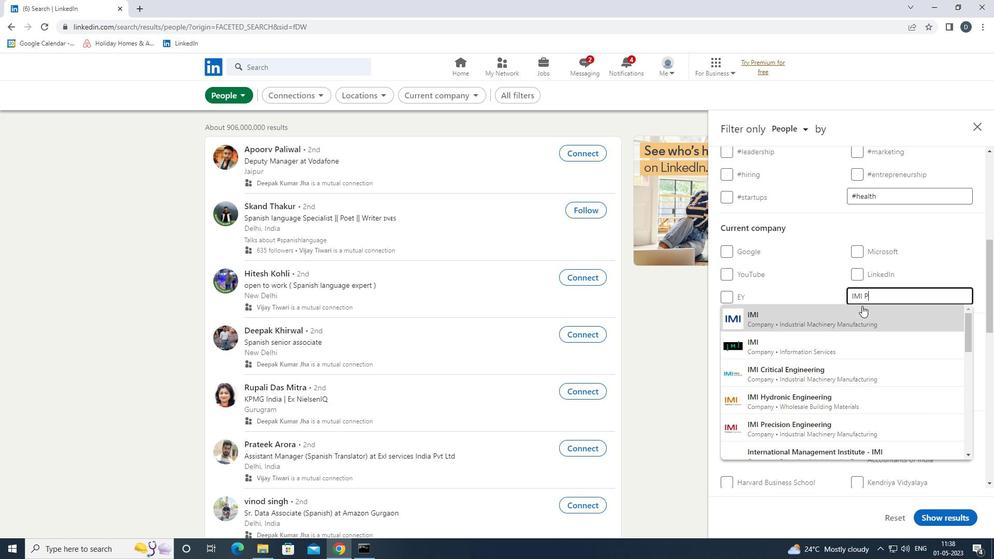 
Action: Mouse moved to (859, 312)
Screenshot: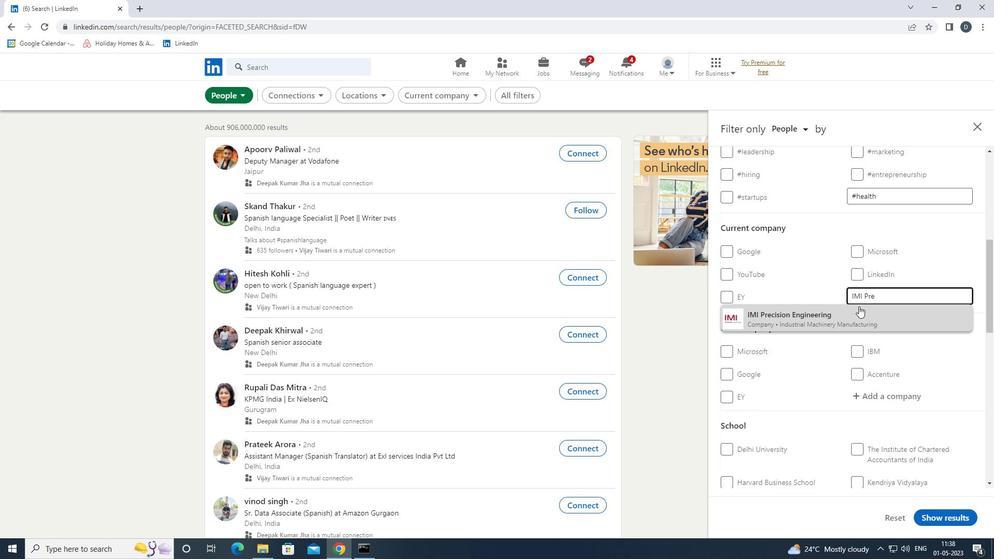 
Action: Mouse pressed left at (859, 312)
Screenshot: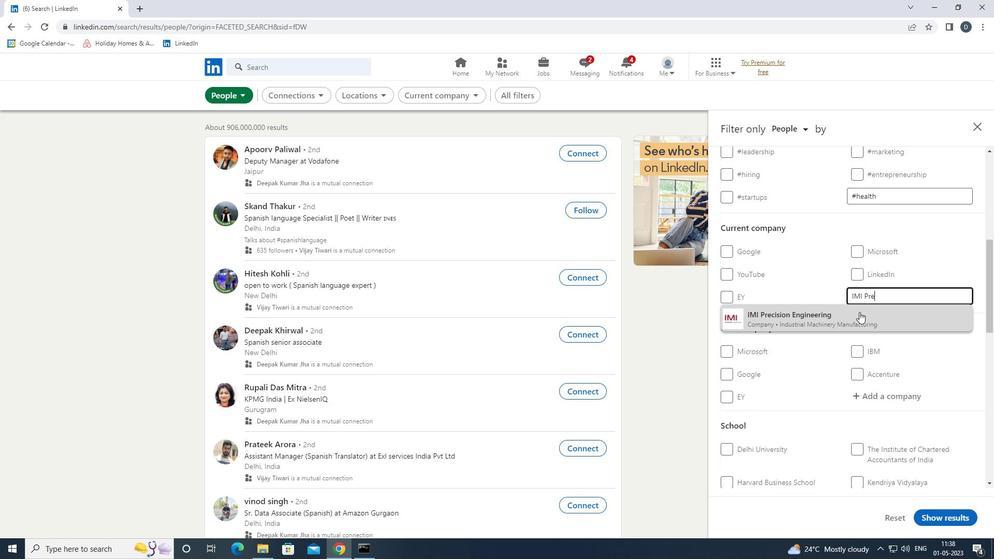 
Action: Mouse moved to (874, 309)
Screenshot: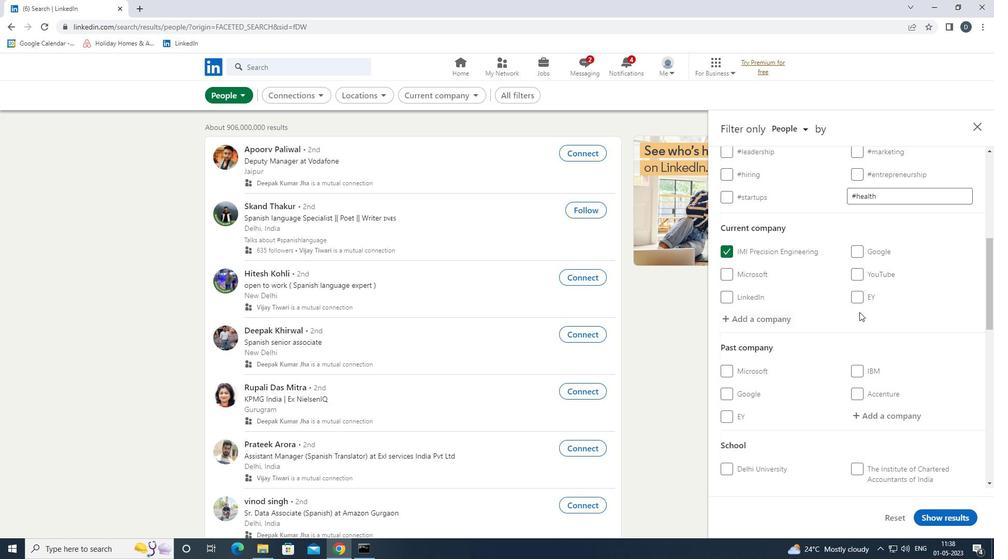 
Action: Mouse scrolled (874, 308) with delta (0, 0)
Screenshot: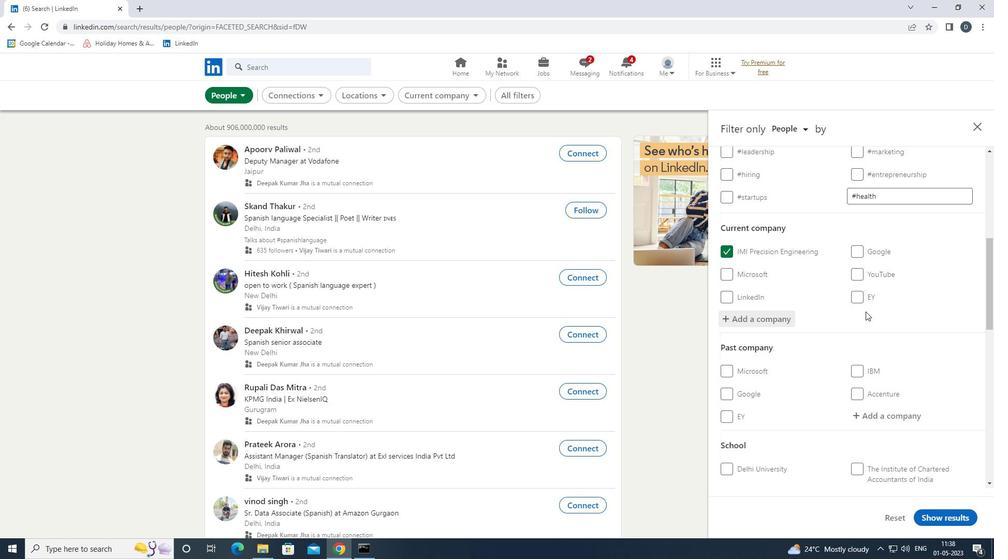 
Action: Mouse scrolled (874, 308) with delta (0, 0)
Screenshot: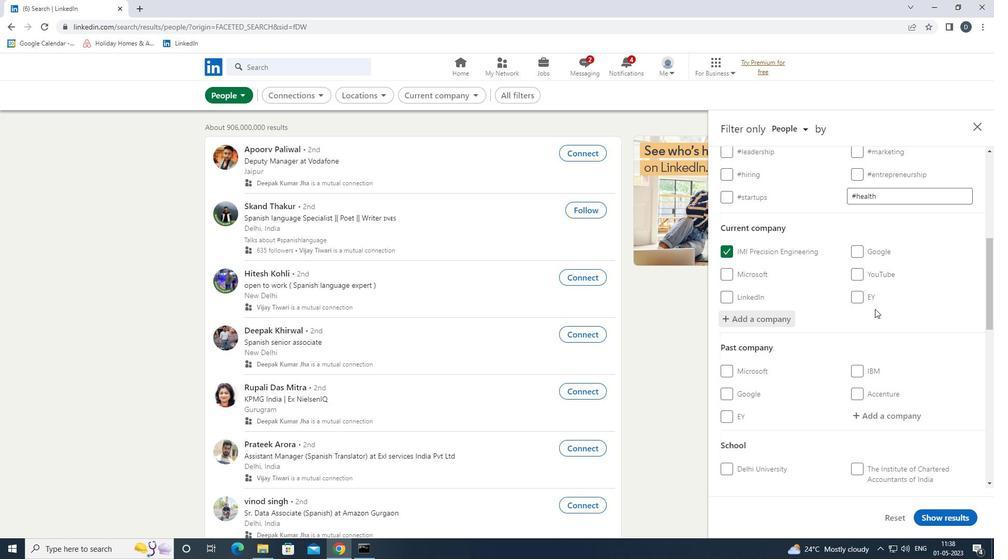 
Action: Mouse scrolled (874, 308) with delta (0, 0)
Screenshot: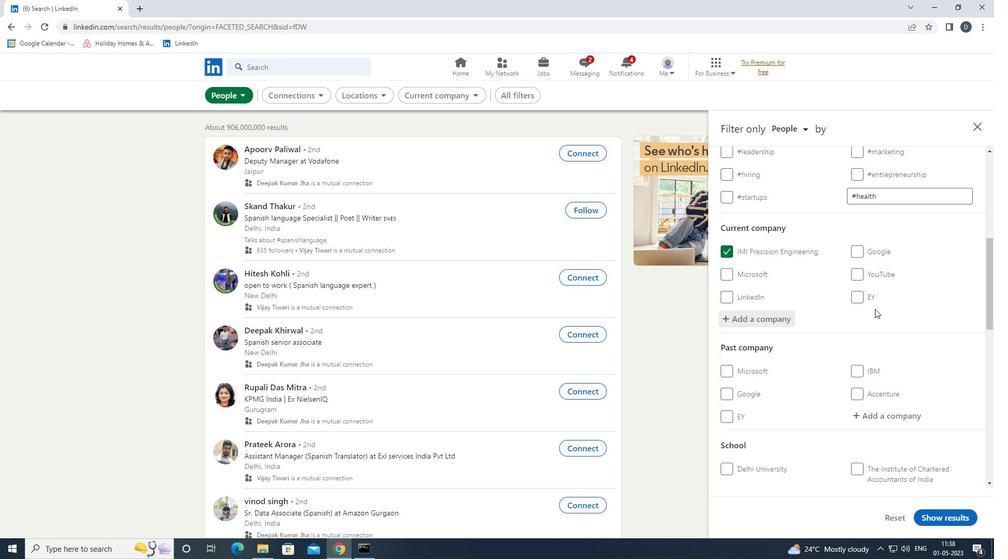 
Action: Mouse scrolled (874, 308) with delta (0, 0)
Screenshot: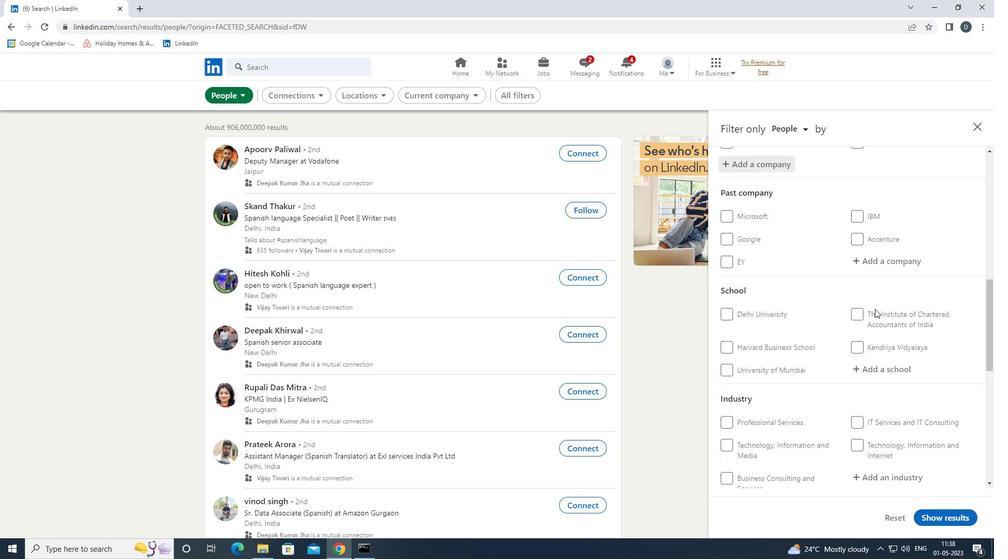 
Action: Mouse moved to (877, 320)
Screenshot: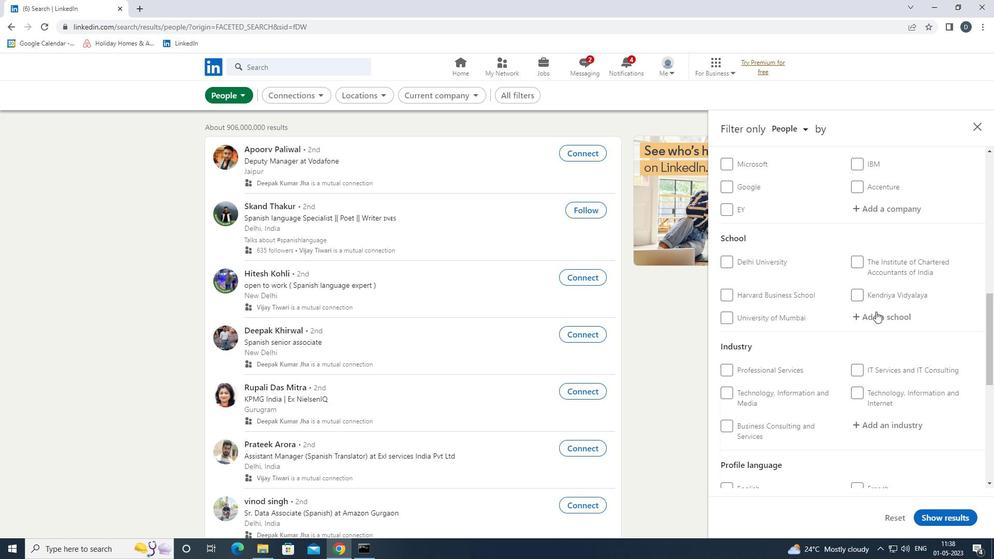 
Action: Mouse pressed left at (877, 320)
Screenshot: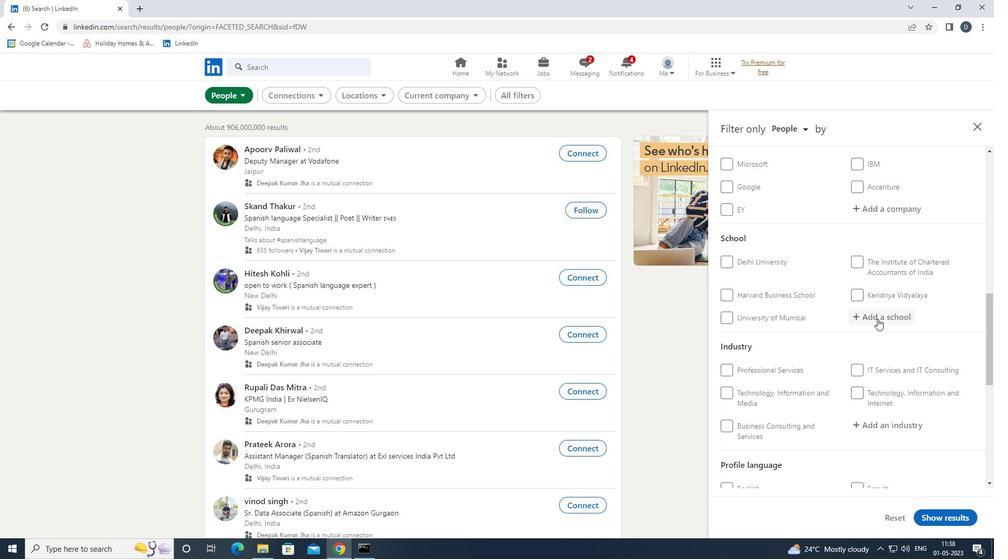 
Action: Mouse moved to (874, 319)
Screenshot: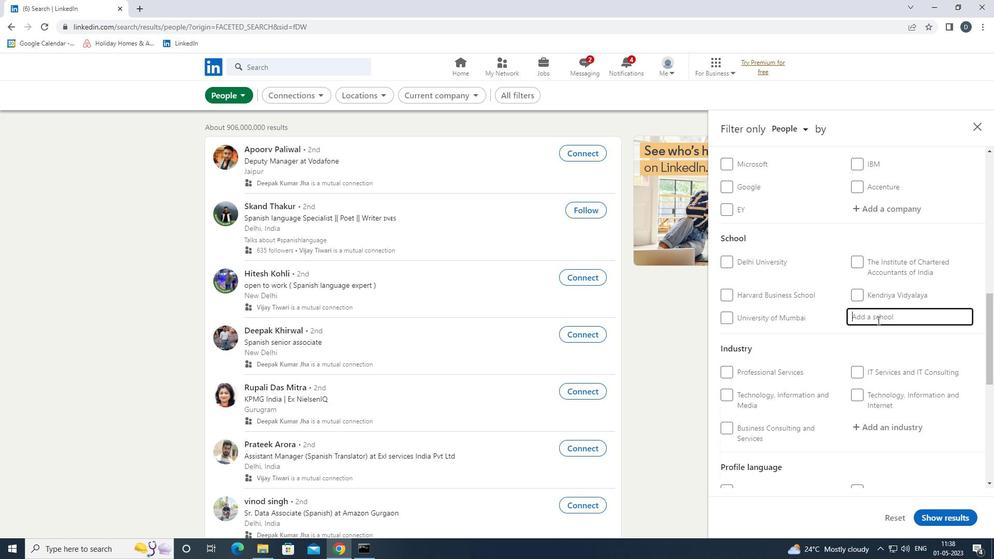 
Action: Key pressed <Key.shift>SASI<Key.space><Key.shift>INS<Key.down><Key.enter>
Screenshot: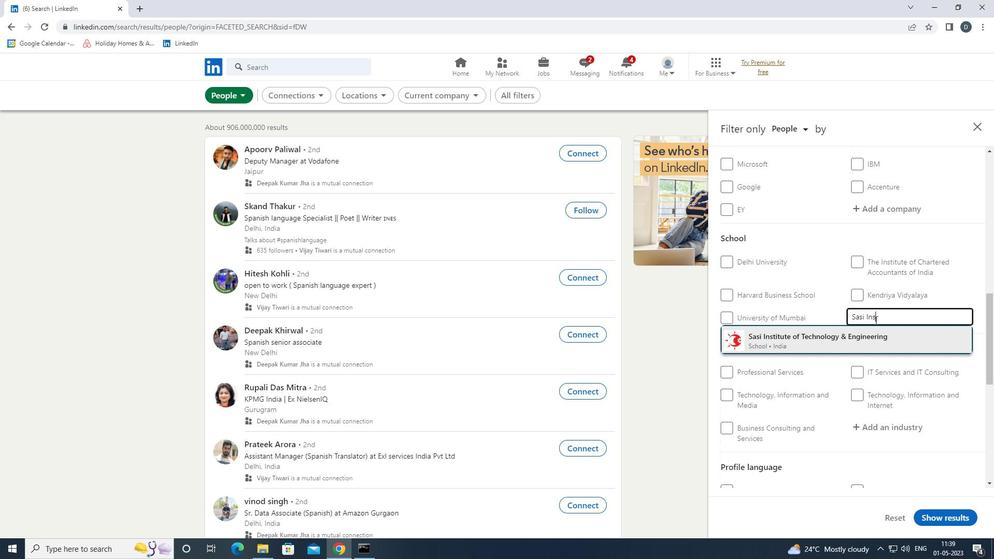 
Action: Mouse moved to (873, 298)
Screenshot: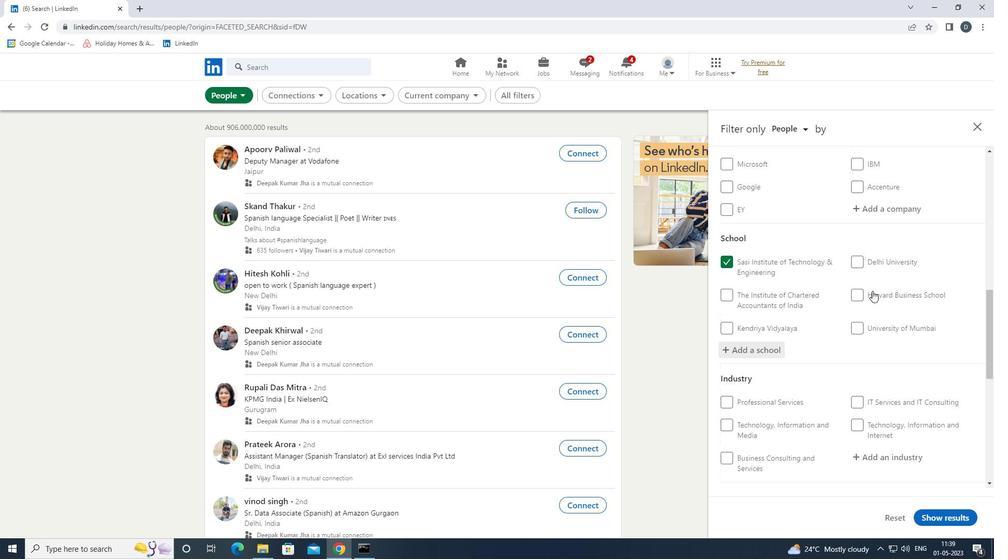 
Action: Mouse scrolled (873, 298) with delta (0, 0)
Screenshot: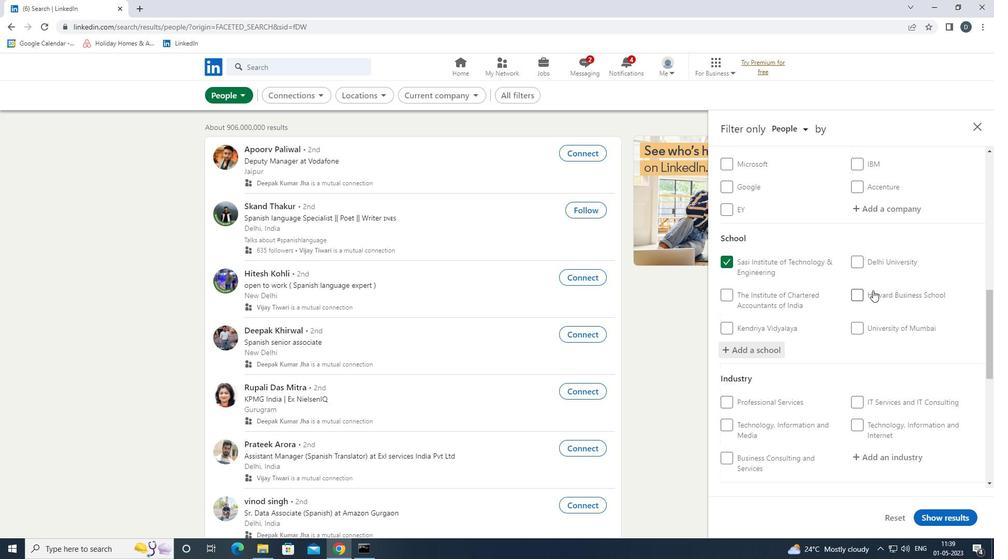 
Action: Mouse scrolled (873, 298) with delta (0, 0)
Screenshot: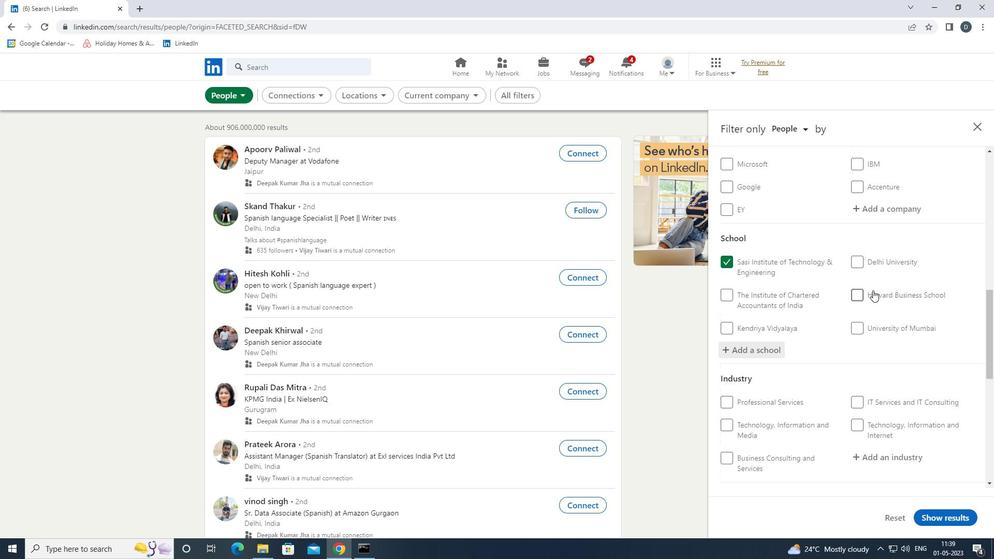 
Action: Mouse scrolled (873, 298) with delta (0, 0)
Screenshot: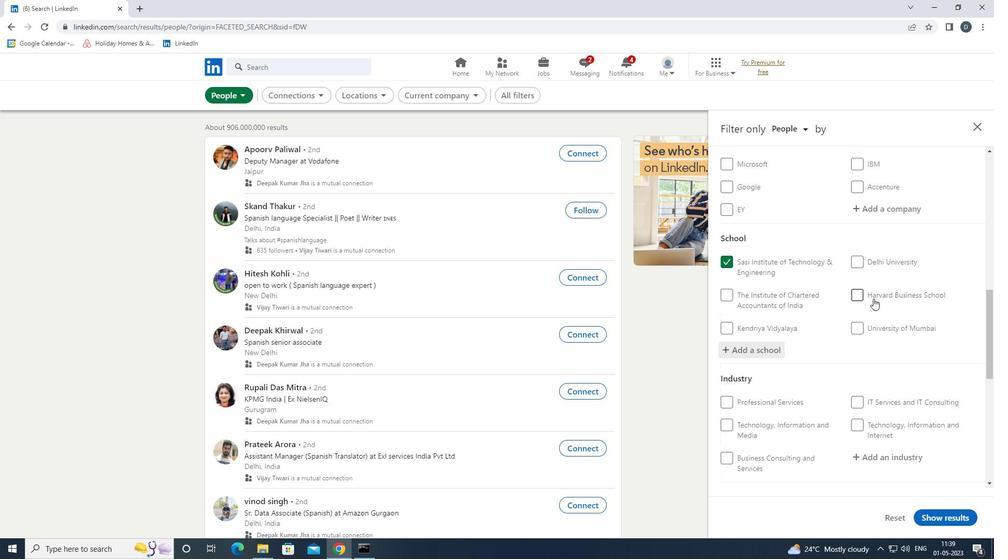 
Action: Mouse moved to (888, 295)
Screenshot: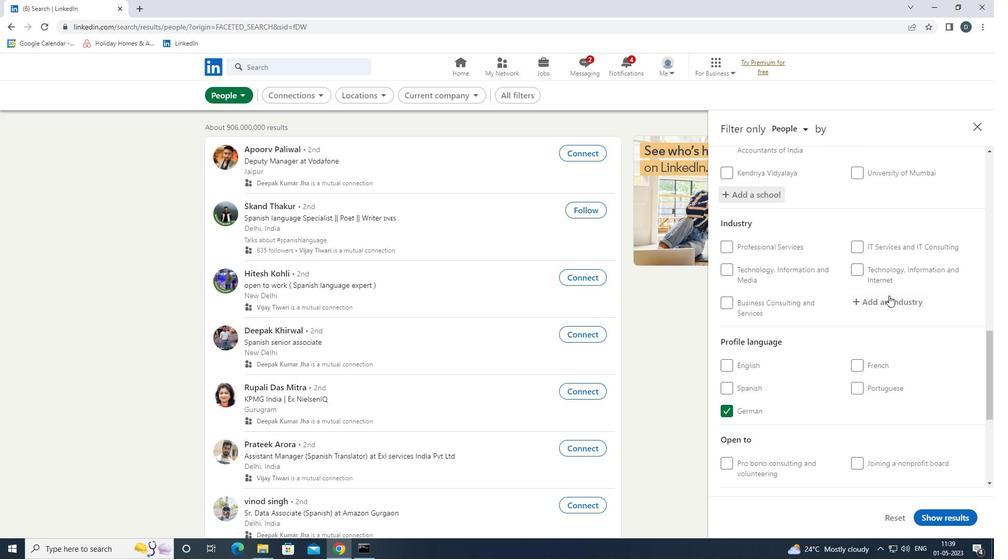 
Action: Mouse pressed left at (888, 295)
Screenshot: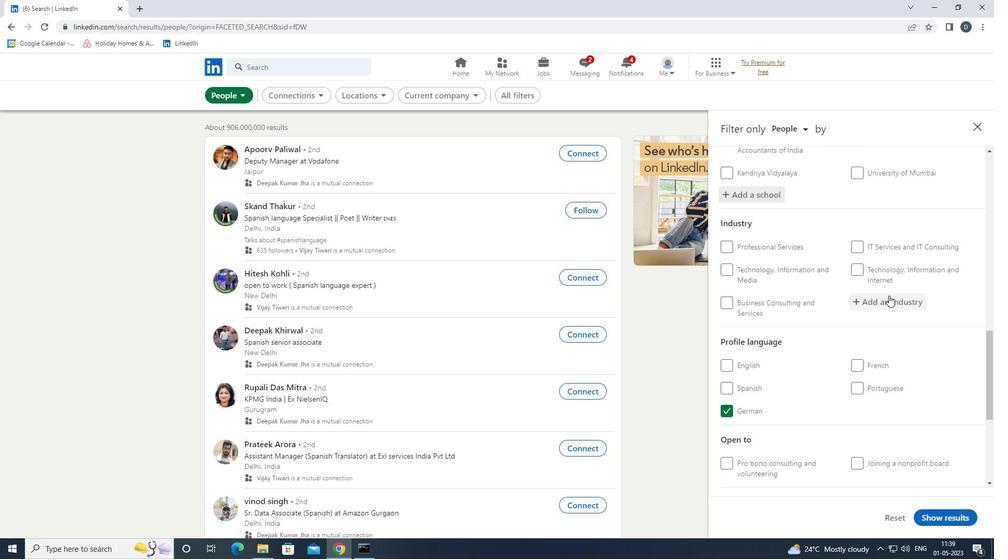 
Action: Mouse moved to (888, 295)
Screenshot: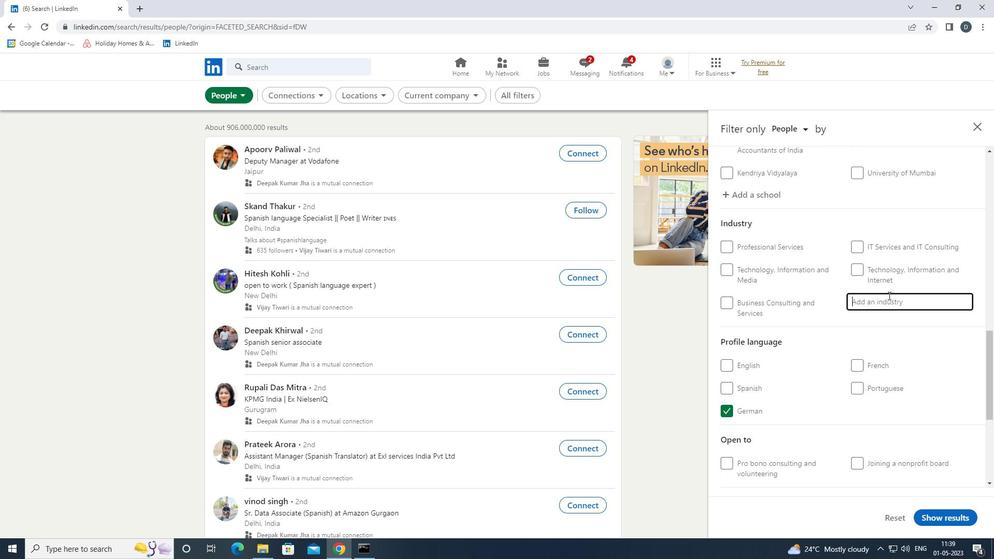 
Action: Key pressed <Key.shift>AIR<Key.down><Key.down><Key.enter>
Screenshot: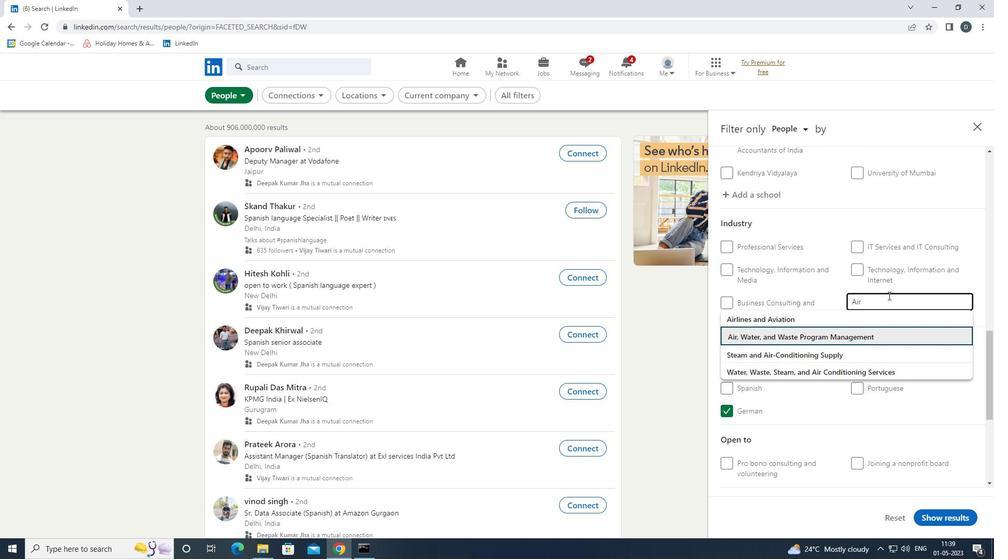 
Action: Mouse moved to (887, 295)
Screenshot: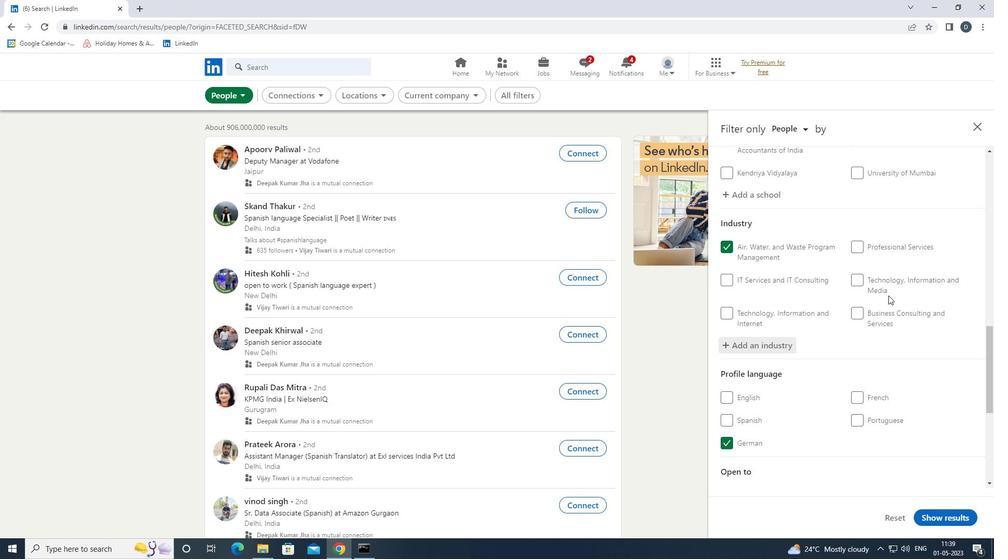 
Action: Mouse scrolled (887, 295) with delta (0, 0)
Screenshot: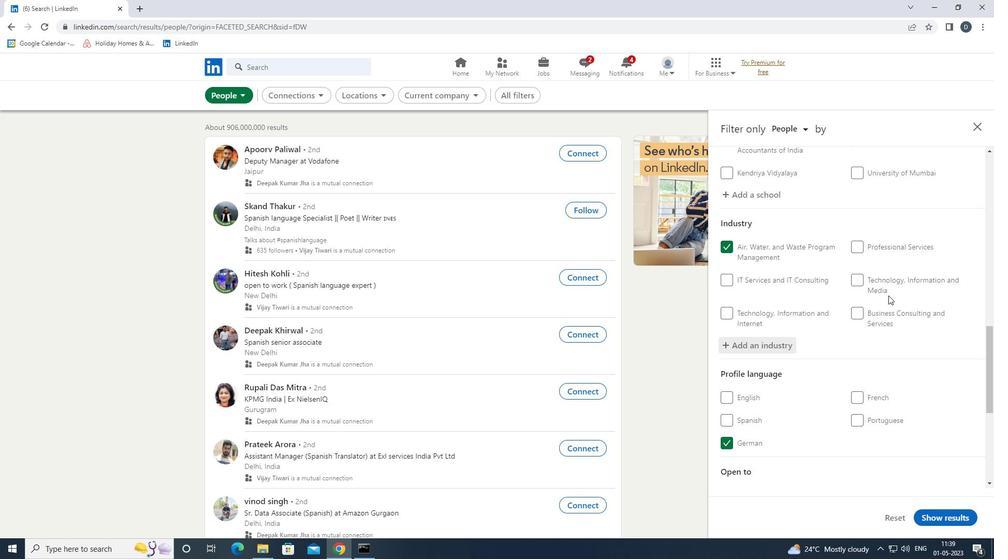 
Action: Mouse scrolled (887, 295) with delta (0, 0)
Screenshot: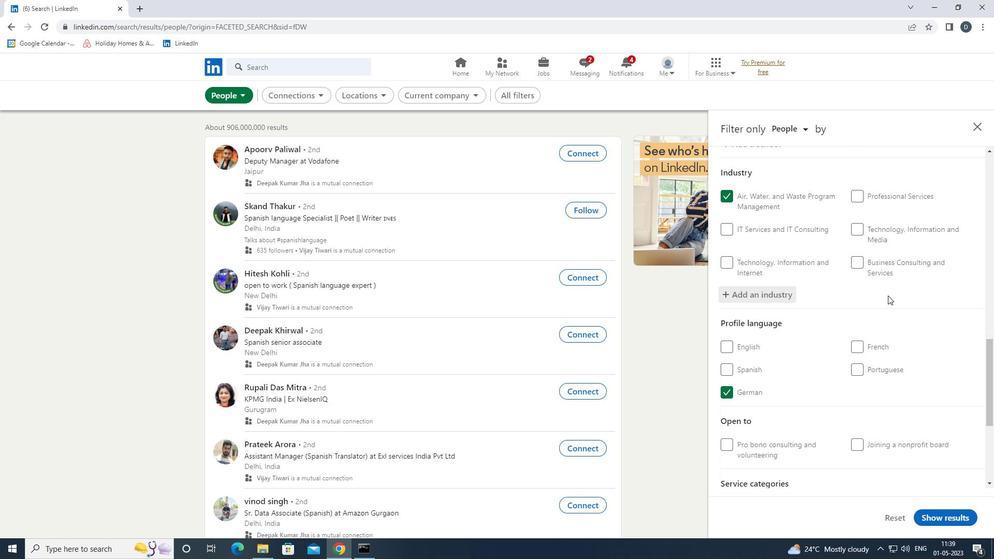 
Action: Mouse scrolled (887, 295) with delta (0, 0)
Screenshot: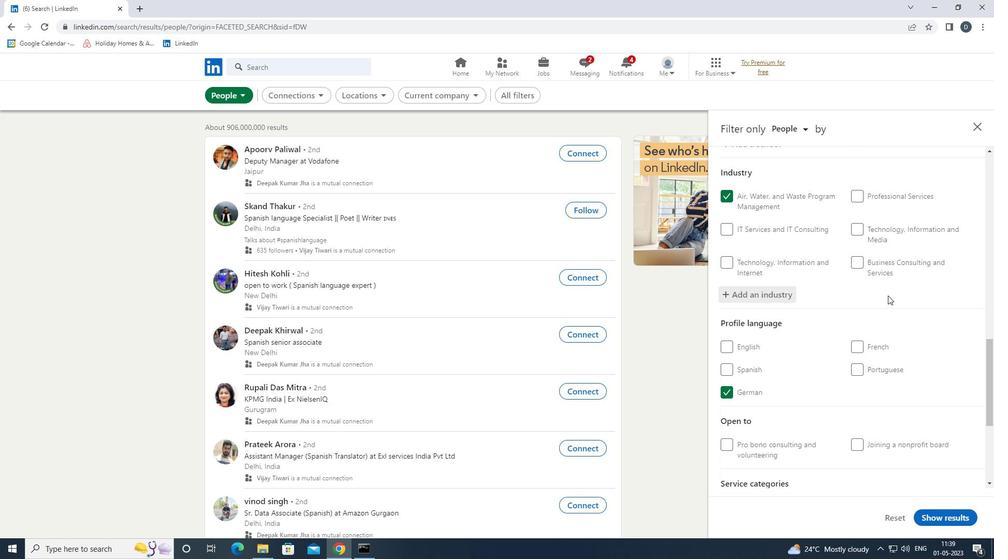 
Action: Mouse moved to (864, 365)
Screenshot: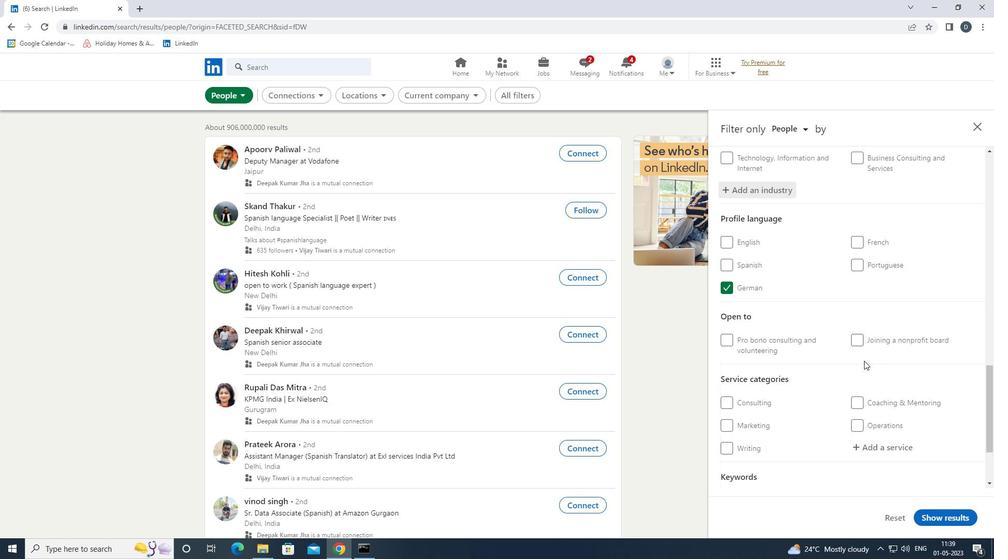 
Action: Mouse scrolled (864, 365) with delta (0, 0)
Screenshot: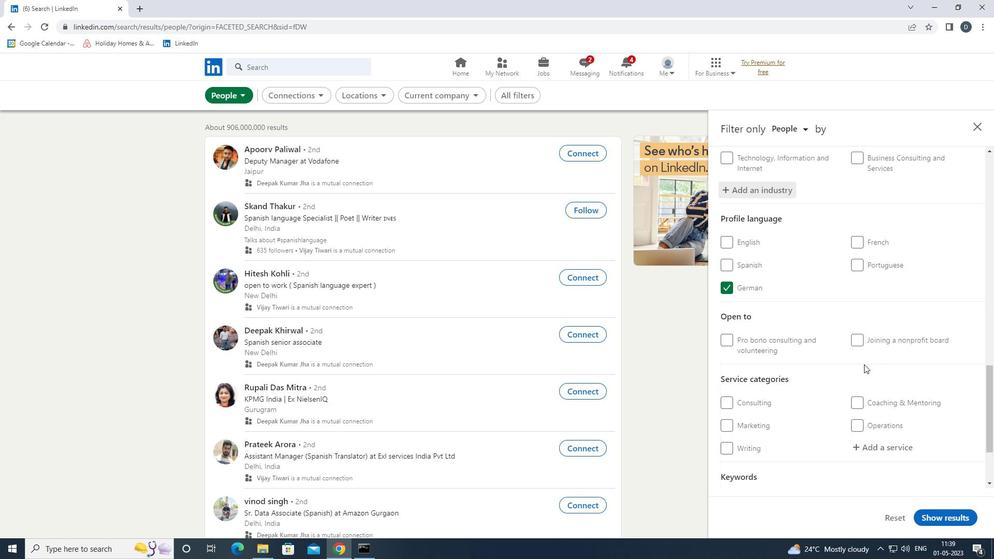 
Action: Mouse scrolled (864, 365) with delta (0, 0)
Screenshot: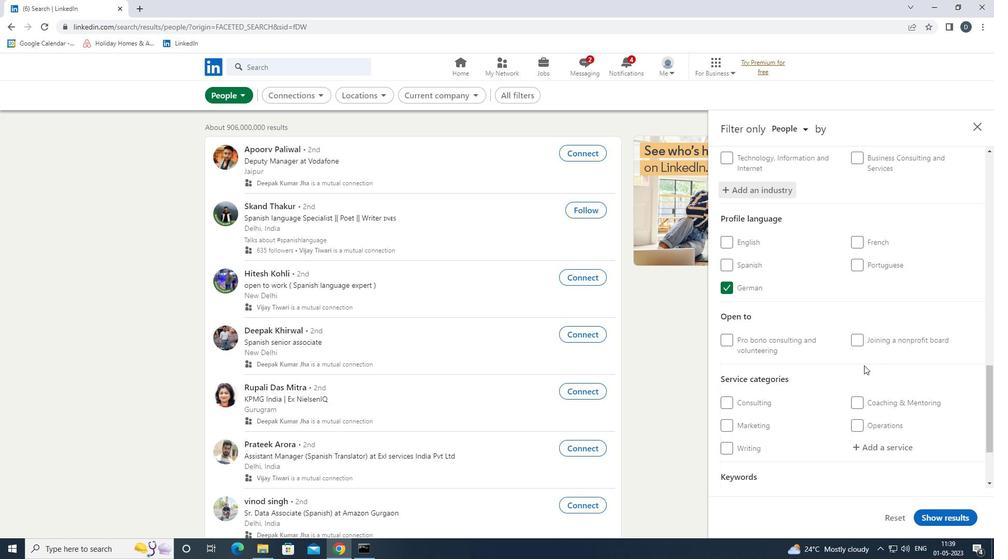 
Action: Mouse moved to (886, 347)
Screenshot: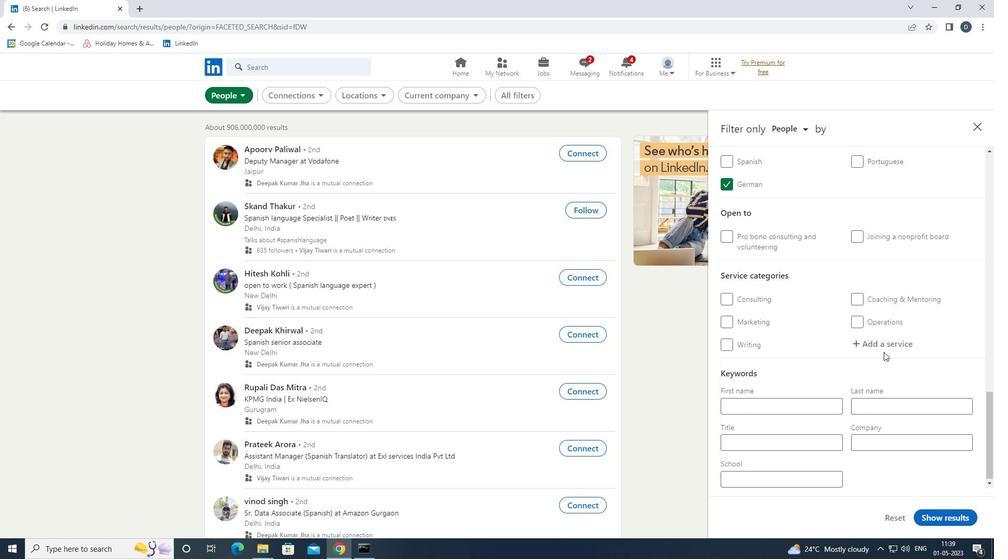 
Action: Mouse pressed left at (886, 347)
Screenshot: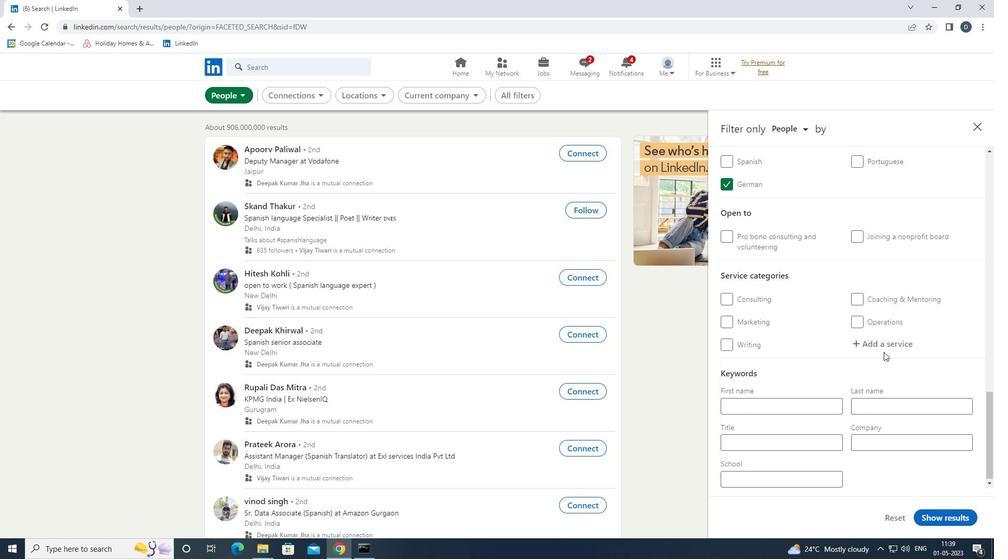 
Action: Key pressed <Key.shift><Key.shift><Key.shift>BLOGGING
Screenshot: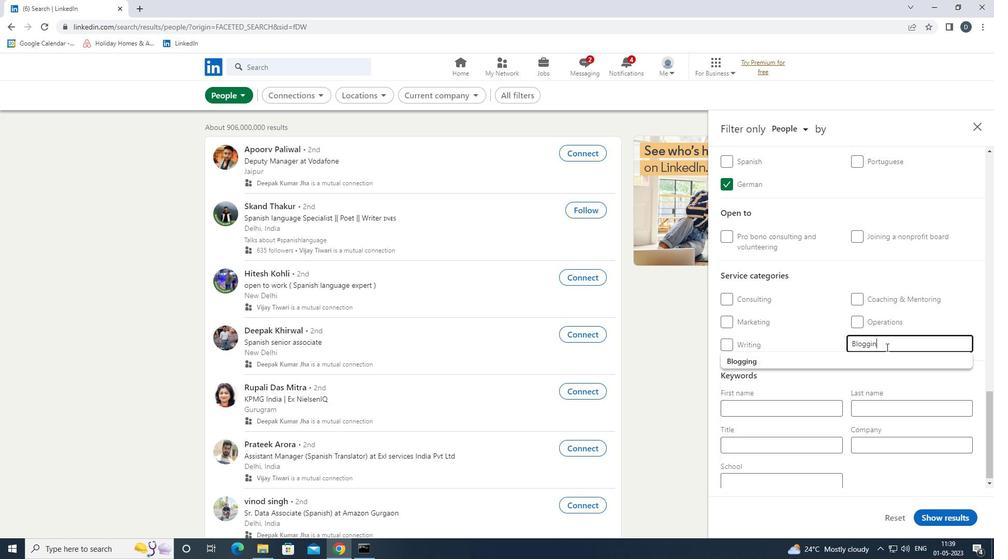 
Action: Mouse moved to (894, 357)
Screenshot: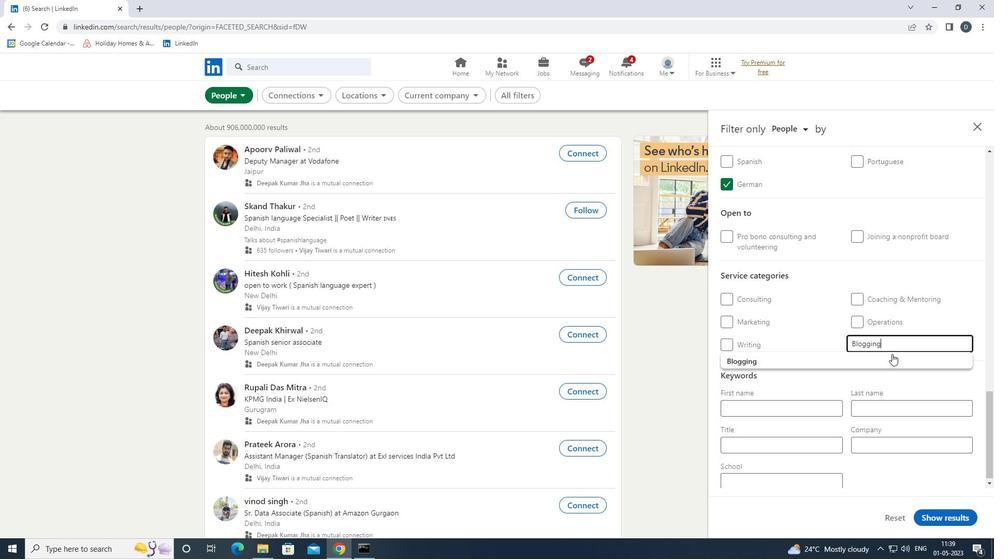 
Action: Mouse pressed left at (894, 357)
Screenshot: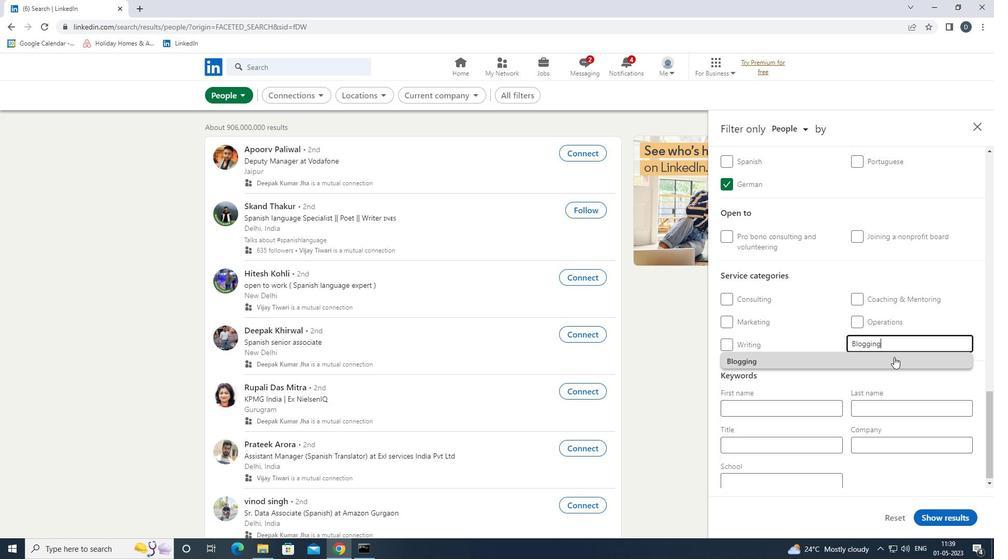 
Action: Mouse moved to (891, 360)
Screenshot: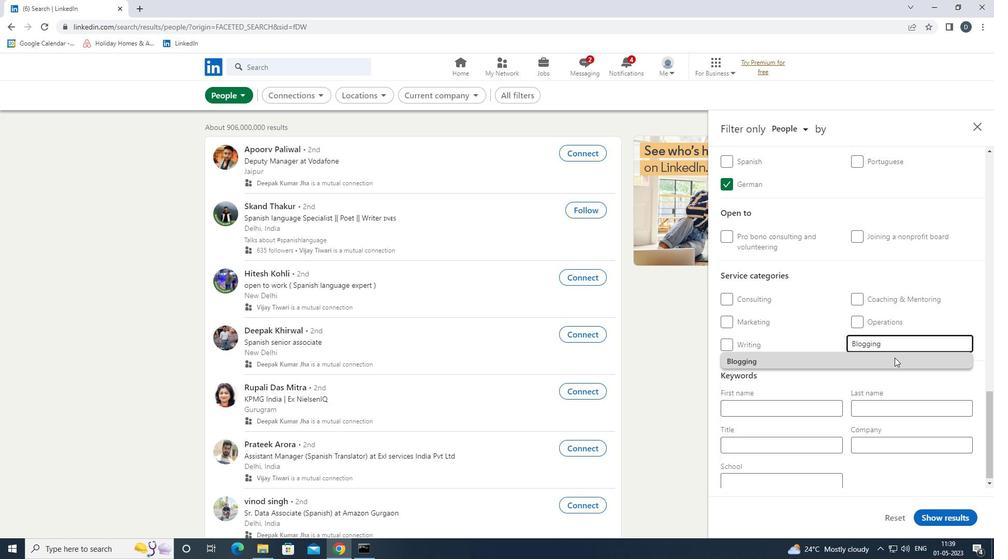 
Action: Mouse scrolled (891, 359) with delta (0, 0)
Screenshot: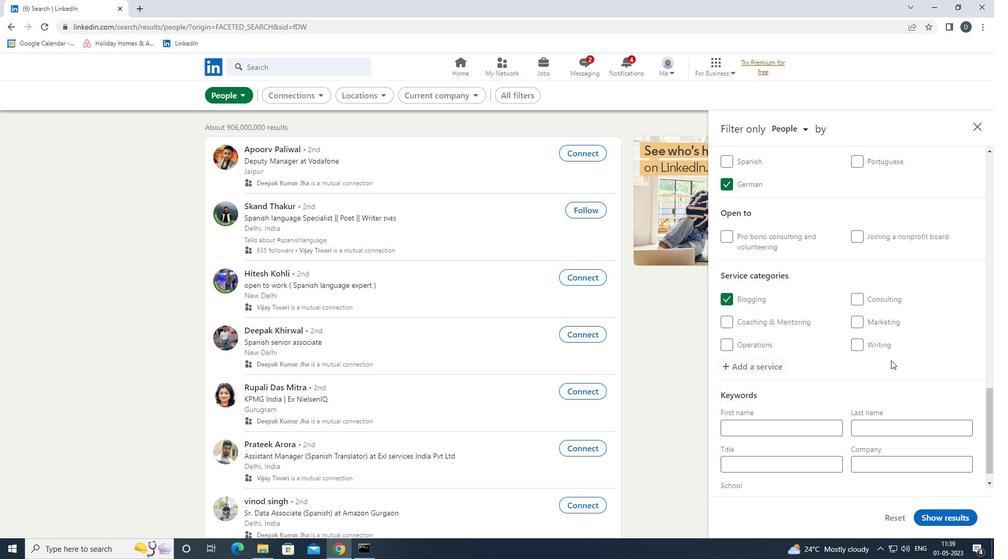 
Action: Mouse scrolled (891, 359) with delta (0, 0)
Screenshot: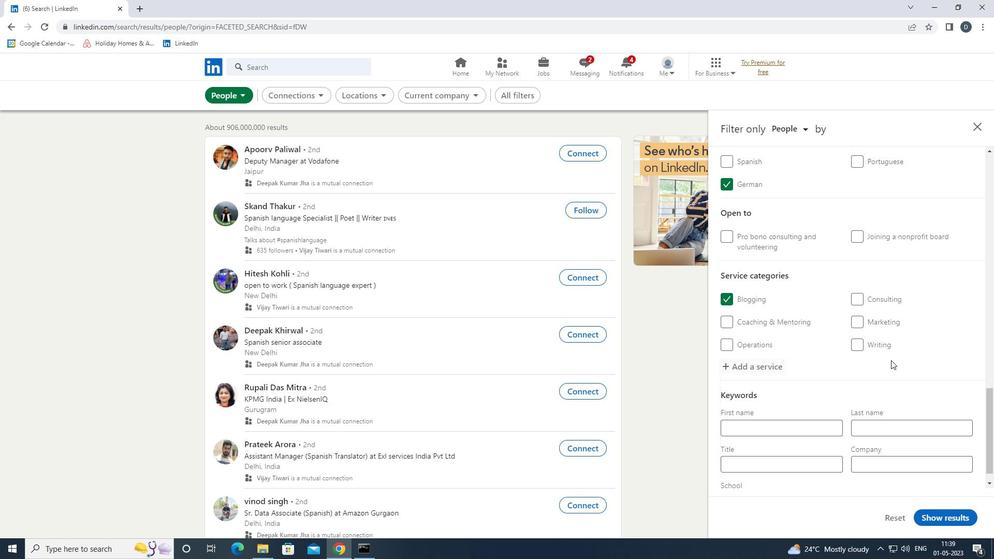 
Action: Mouse scrolled (891, 359) with delta (0, 0)
Screenshot: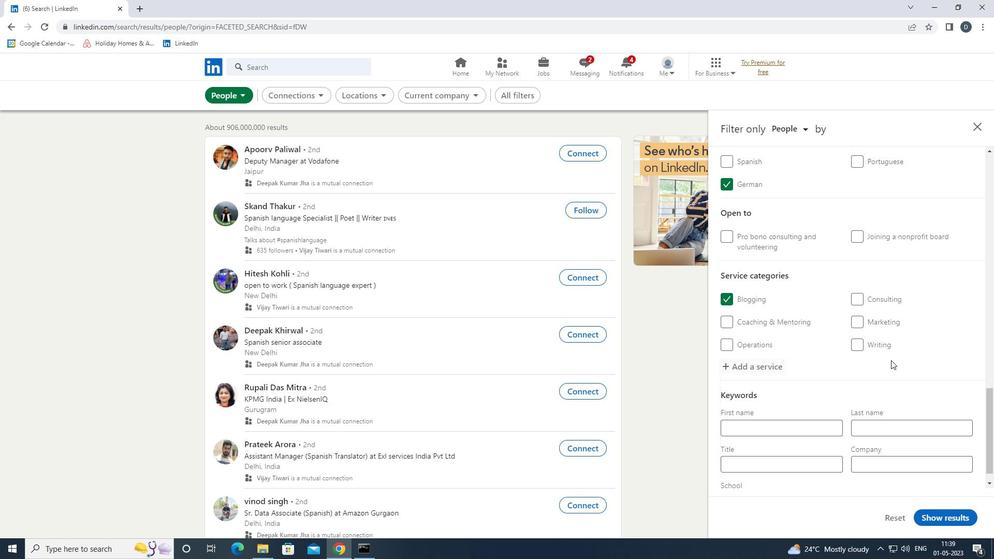 
Action: Mouse scrolled (891, 359) with delta (0, 0)
Screenshot: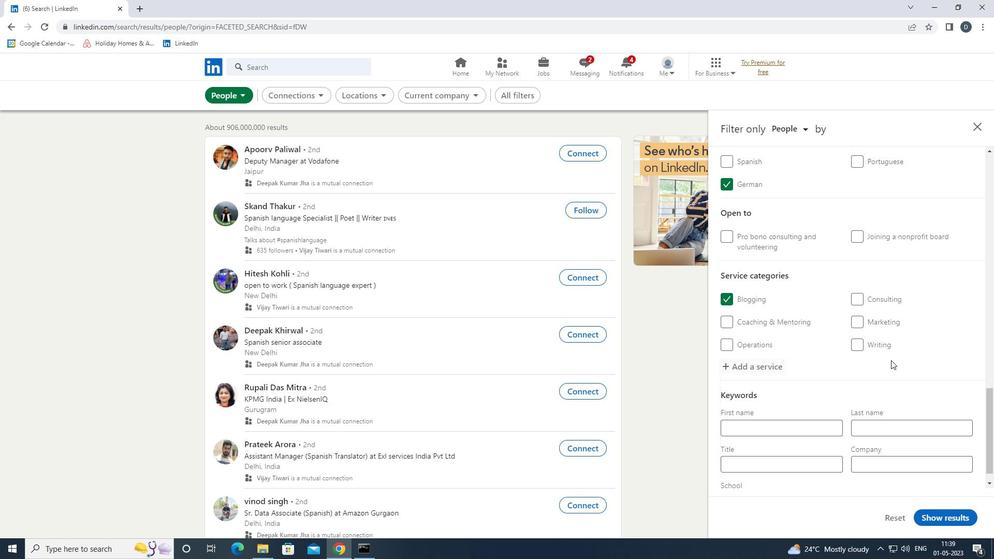 
Action: Mouse moved to (779, 433)
Screenshot: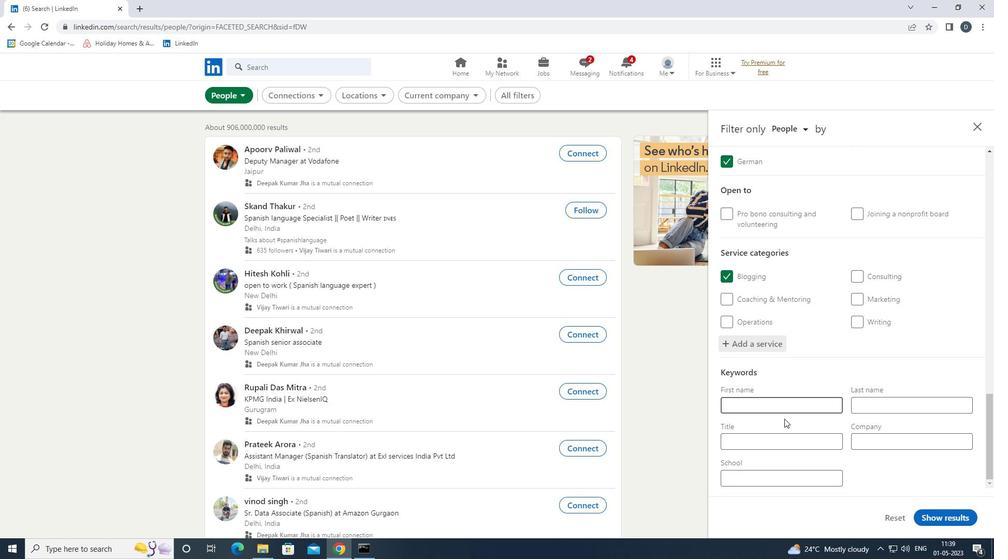 
Action: Mouse pressed left at (779, 433)
Screenshot: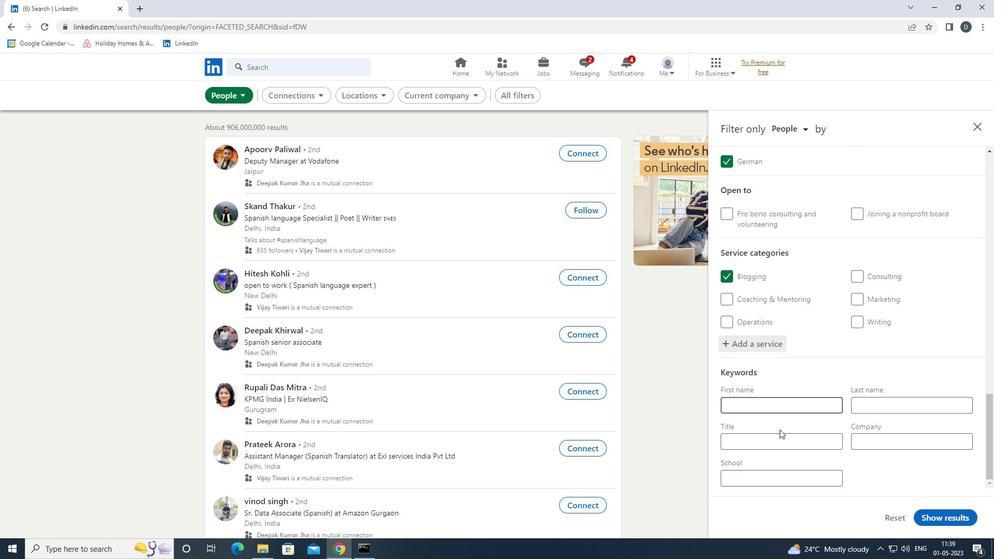 
Action: Key pressed <Key.shift>ANIMAL<Key.space><Key.shift>TRAINER
Screenshot: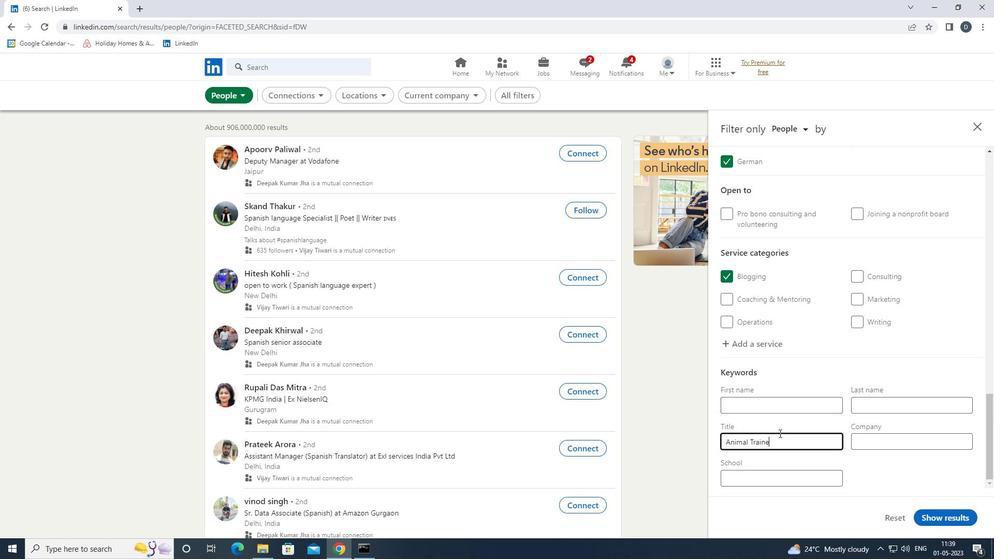 
Action: Mouse moved to (952, 522)
Screenshot: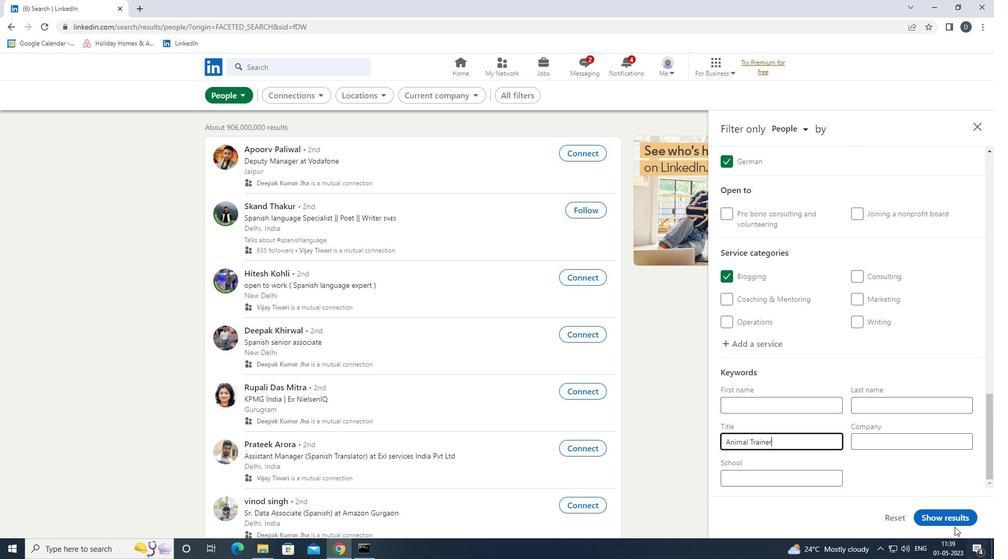 
Action: Mouse pressed left at (952, 522)
Screenshot: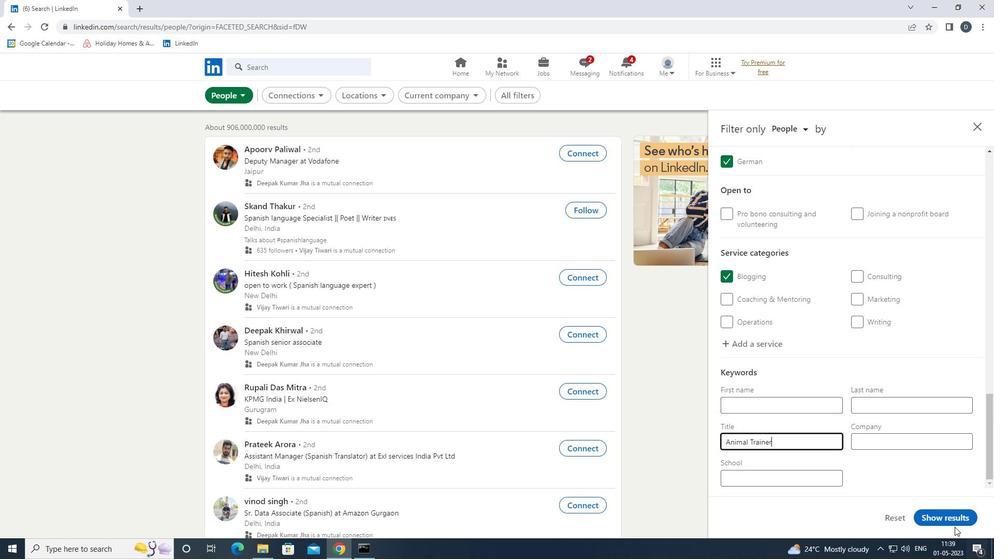 
Action: Mouse moved to (704, 327)
Screenshot: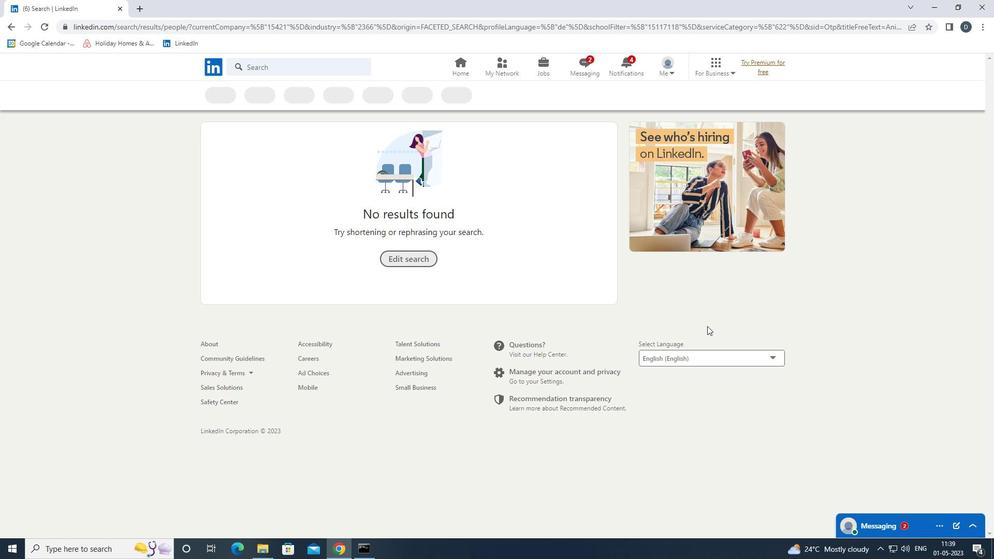 
